 Task: Search one way flight ticket for 1 adult, 5 children, 2 infants in seat and 1 infant on lap in first from Phoenix: Phoenix Sky Harbor International Airport to Riverton: Central Wyoming Regional Airport (was Riverton Regional) on 5-4-2023. Number of bags: 1 checked bag. Price is upto 87000. Outbound departure time preference is 11:15.
Action: Mouse moved to (393, 356)
Screenshot: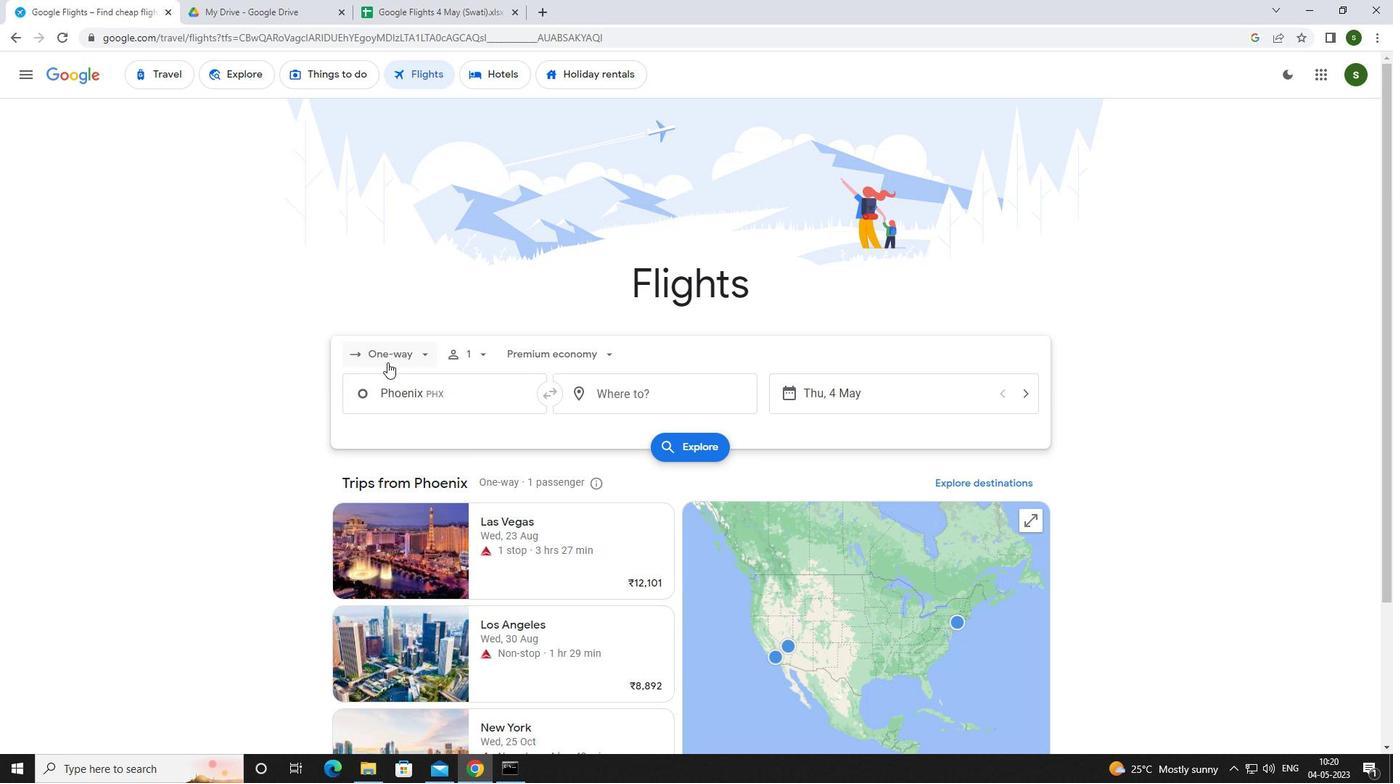 
Action: Mouse pressed left at (393, 356)
Screenshot: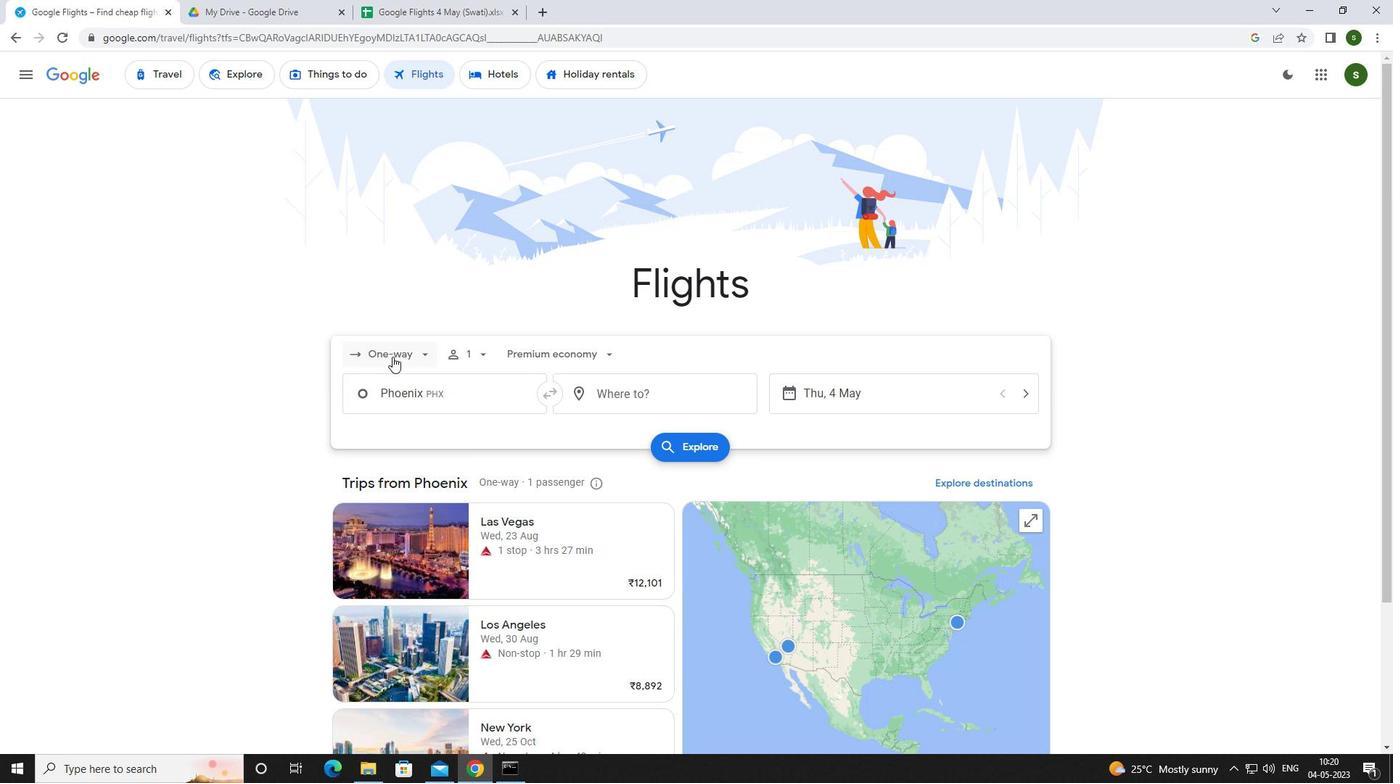 
Action: Mouse moved to (399, 412)
Screenshot: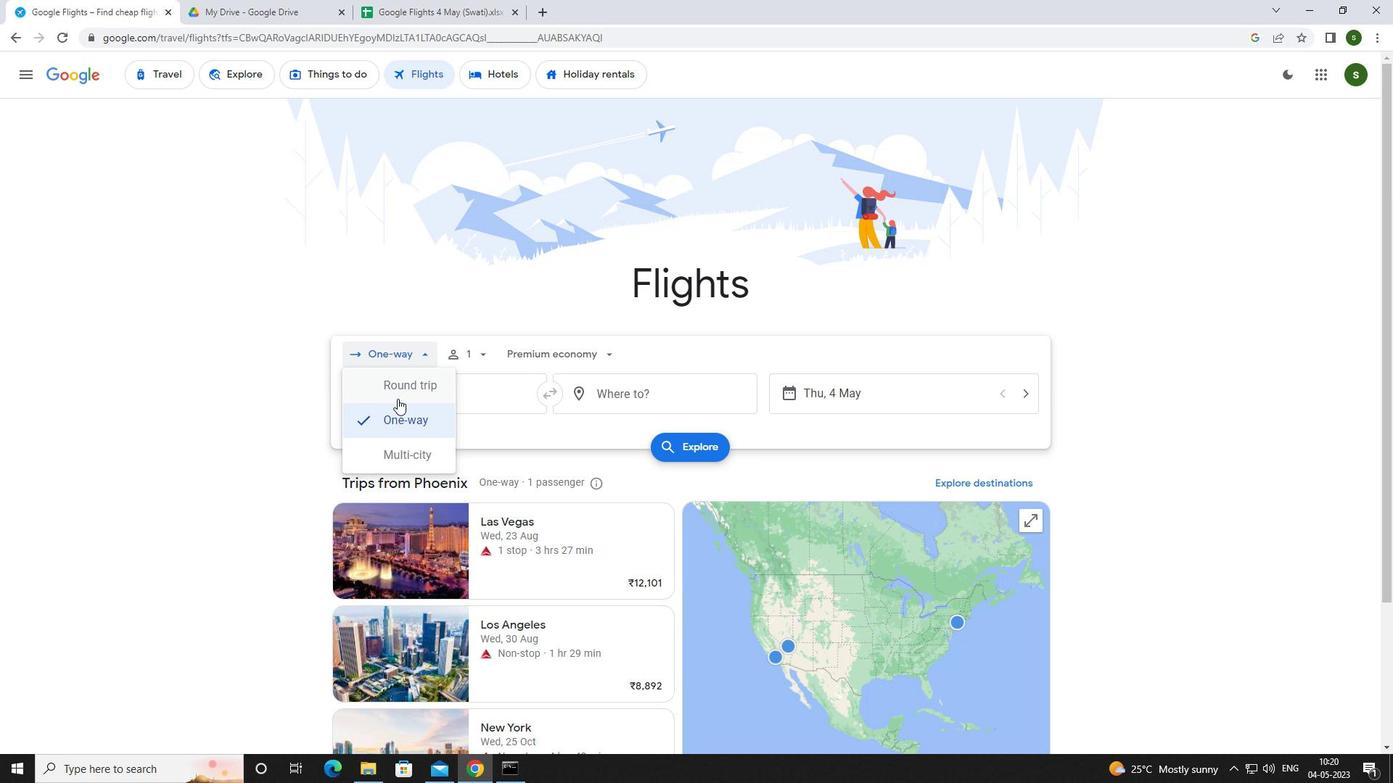
Action: Mouse pressed left at (399, 412)
Screenshot: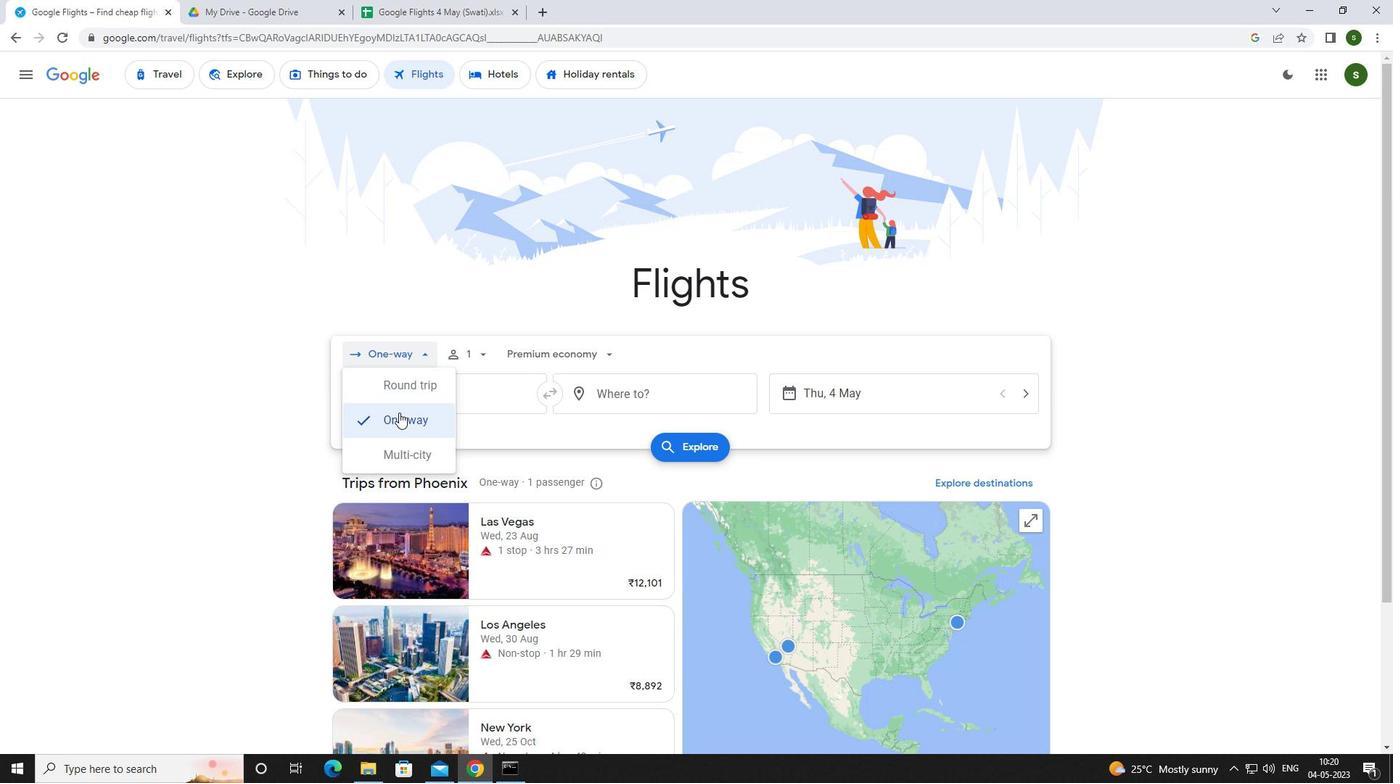 
Action: Mouse moved to (478, 359)
Screenshot: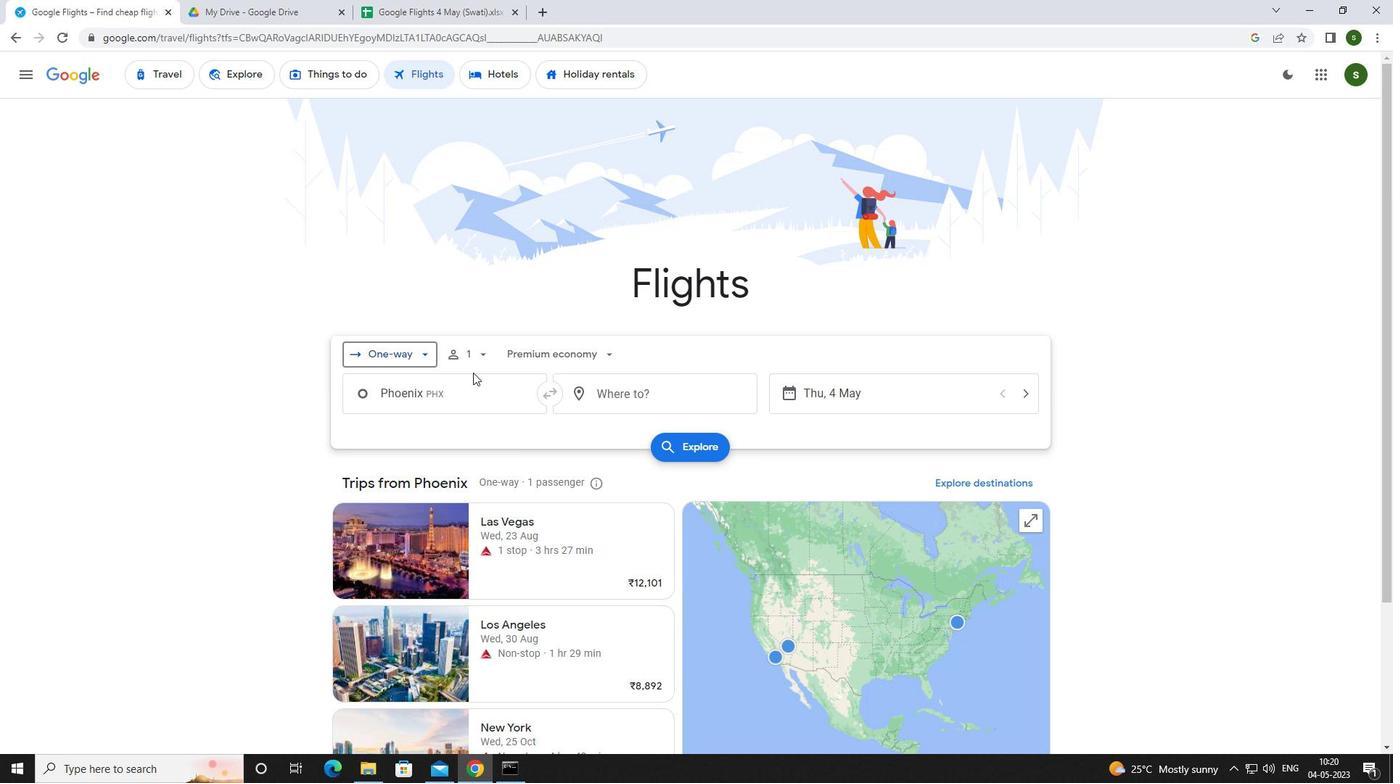 
Action: Mouse pressed left at (478, 359)
Screenshot: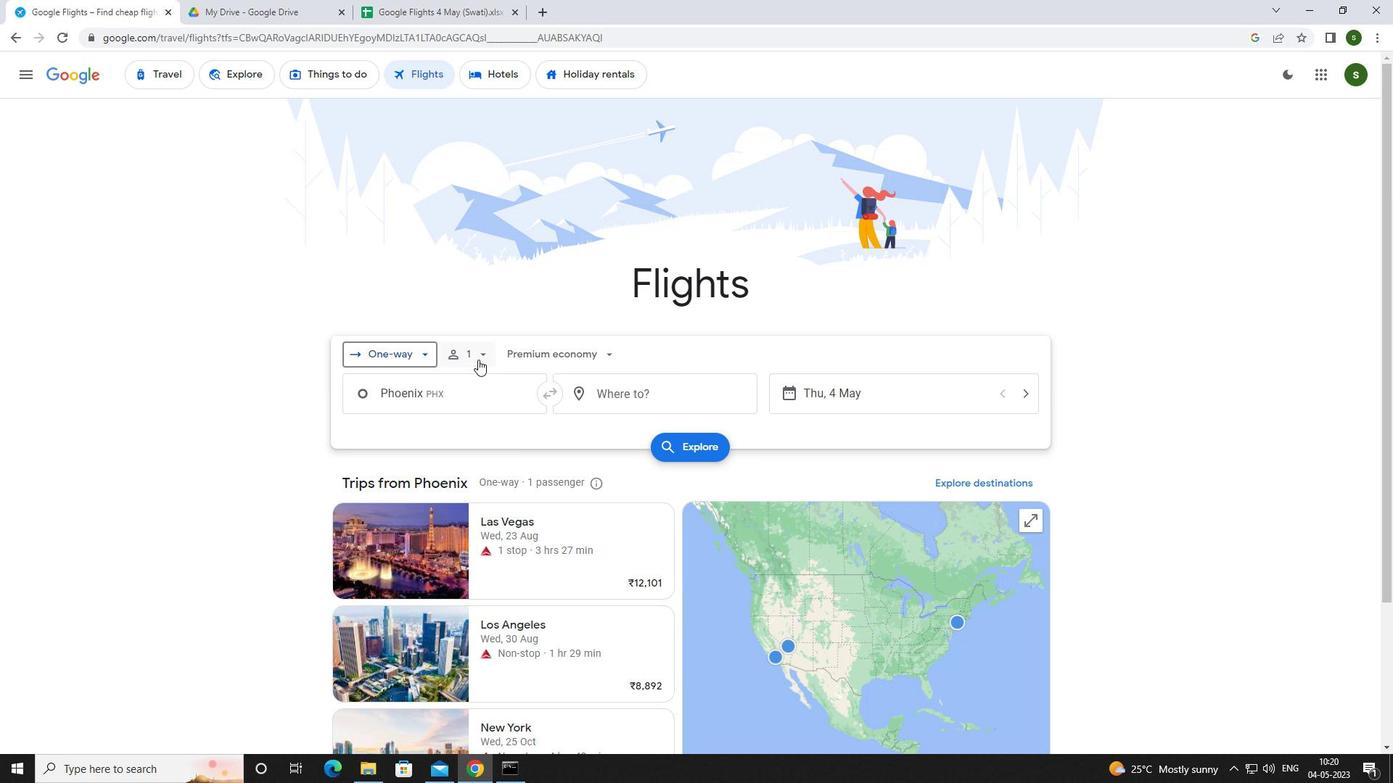 
Action: Mouse moved to (600, 427)
Screenshot: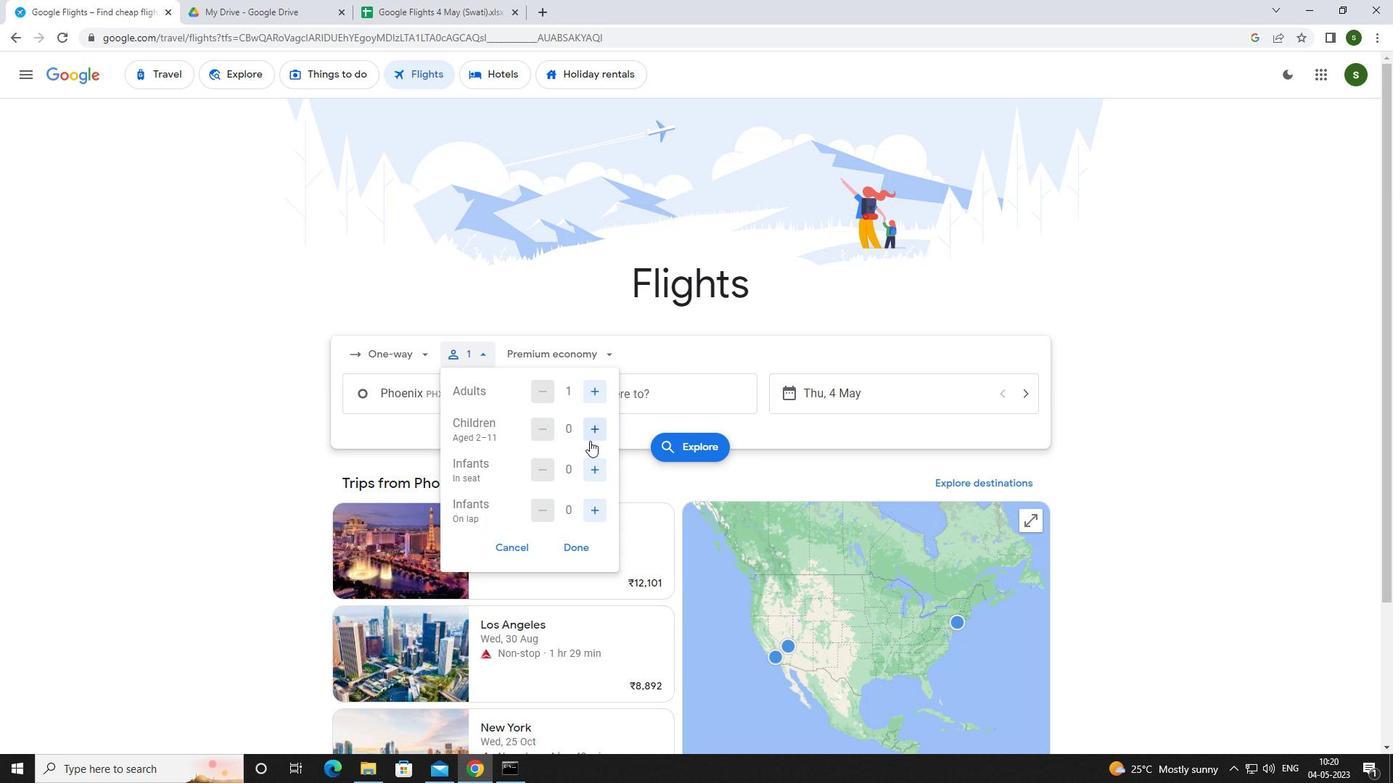
Action: Mouse pressed left at (600, 427)
Screenshot: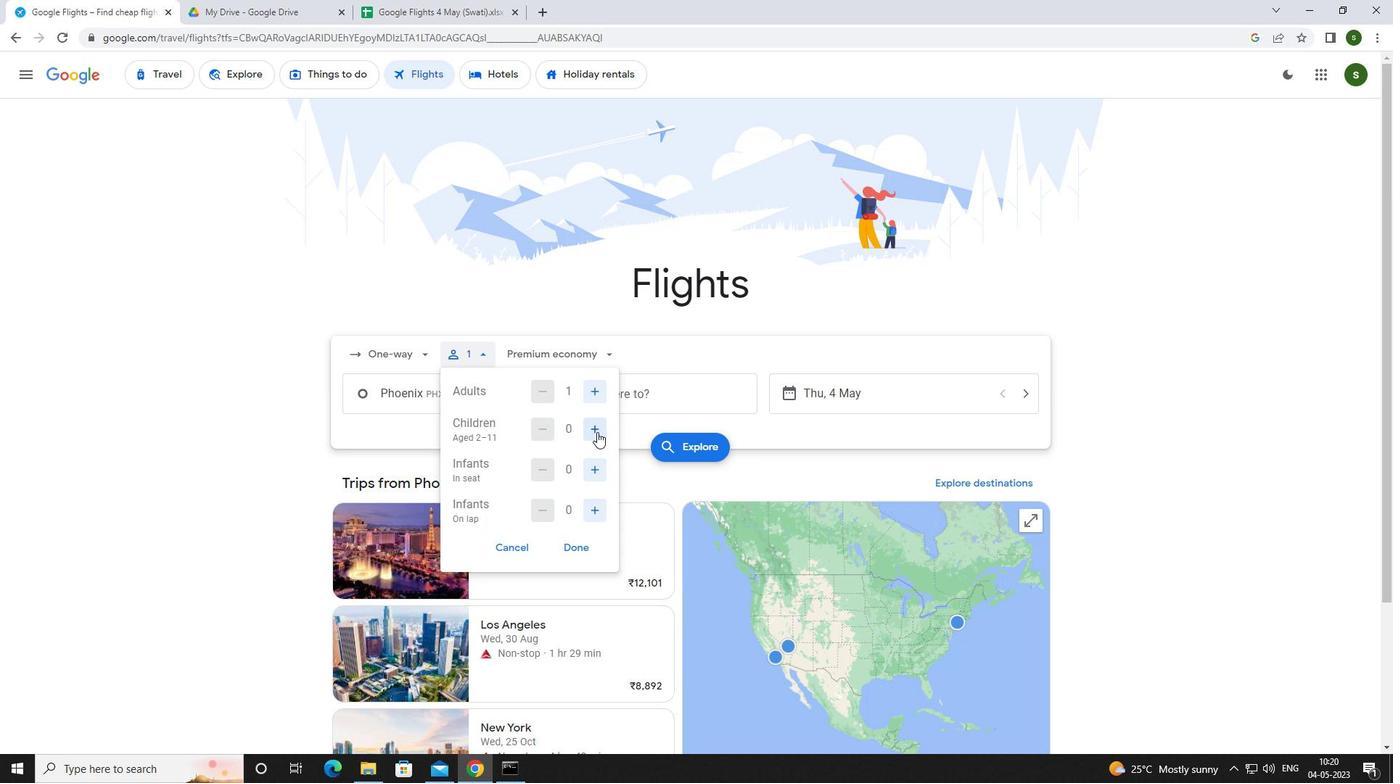 
Action: Mouse pressed left at (600, 427)
Screenshot: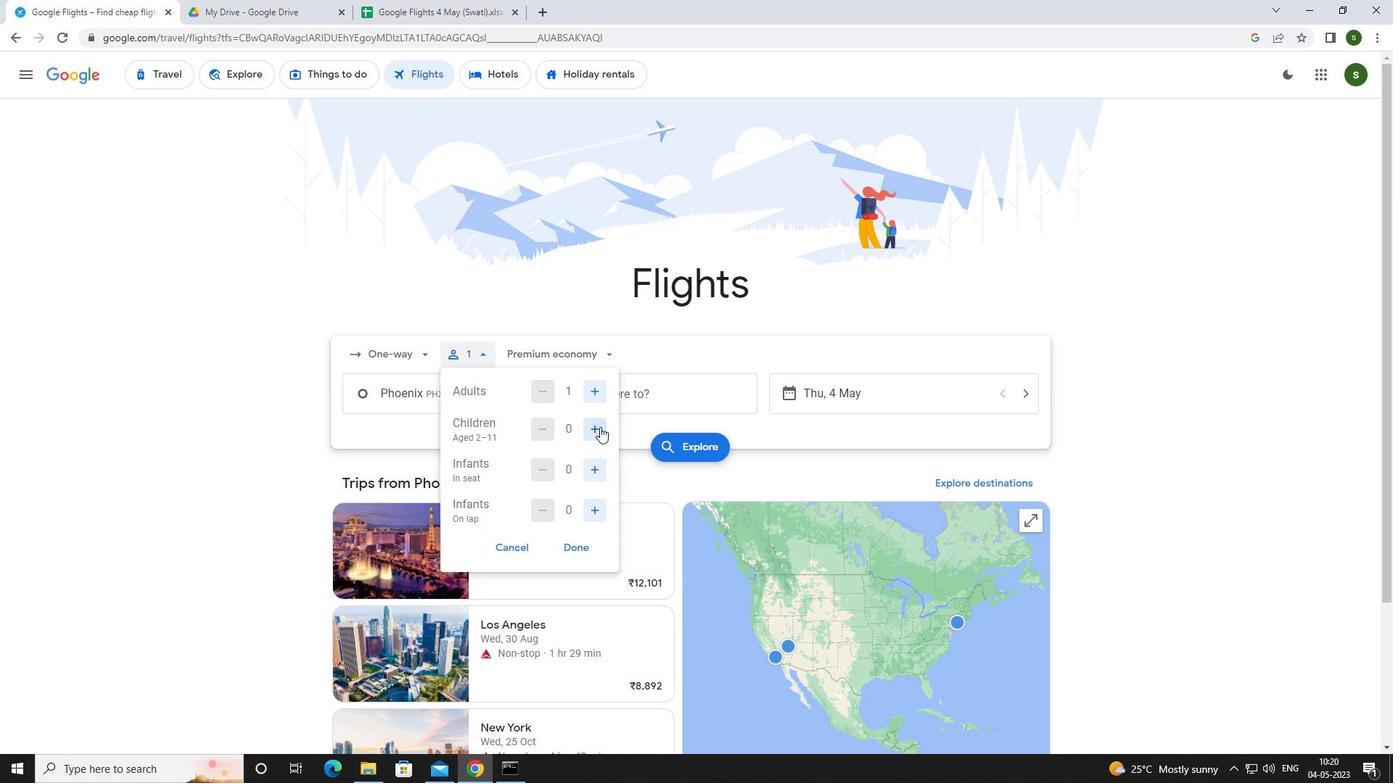 
Action: Mouse pressed left at (600, 427)
Screenshot: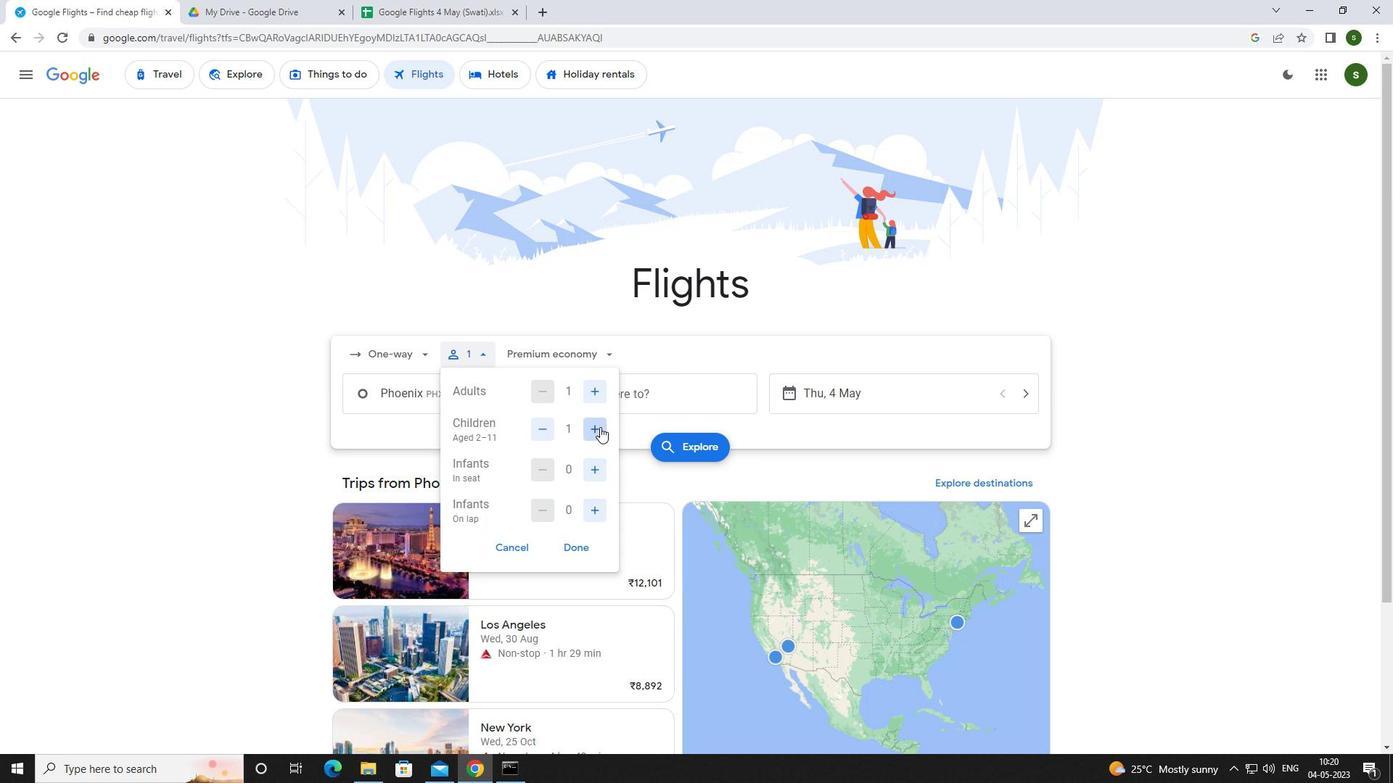 
Action: Mouse pressed left at (600, 427)
Screenshot: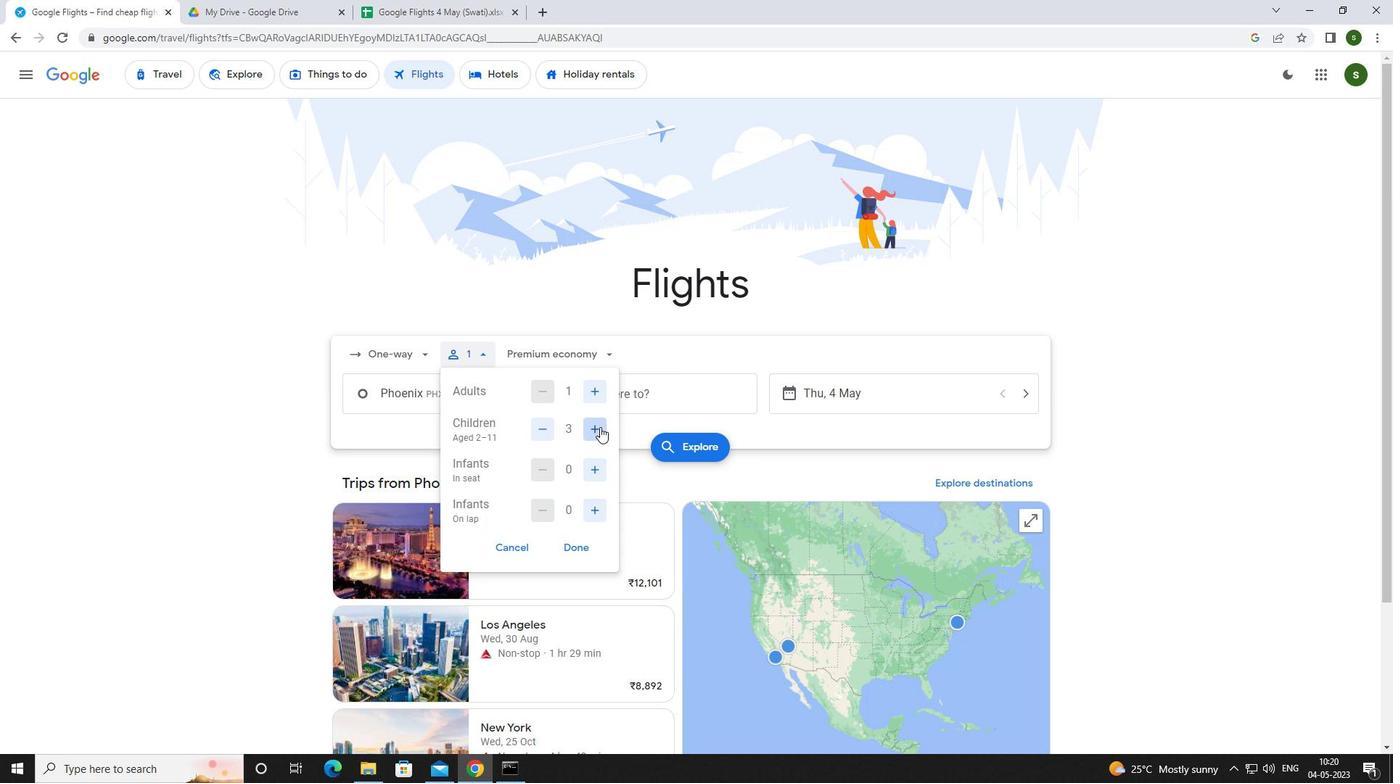 
Action: Mouse pressed left at (600, 427)
Screenshot: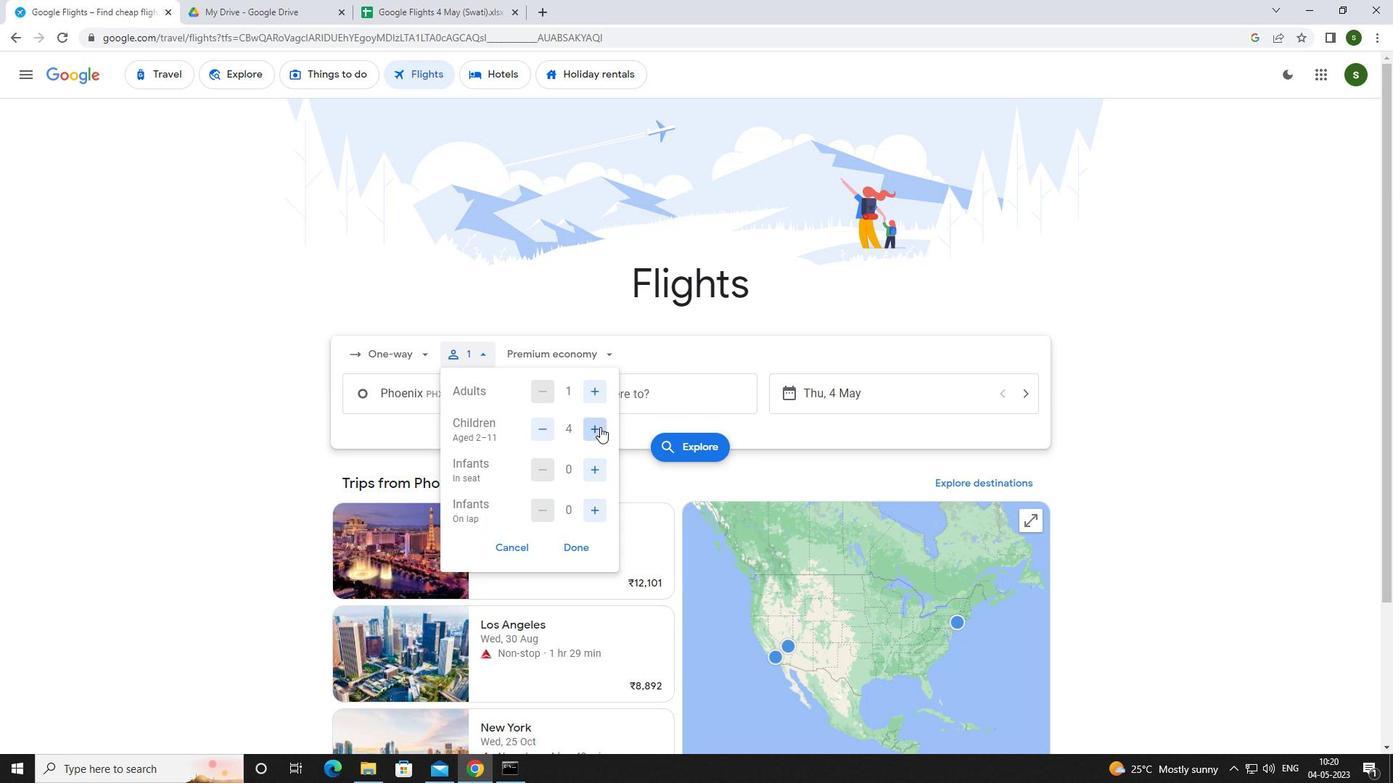 
Action: Mouse moved to (600, 471)
Screenshot: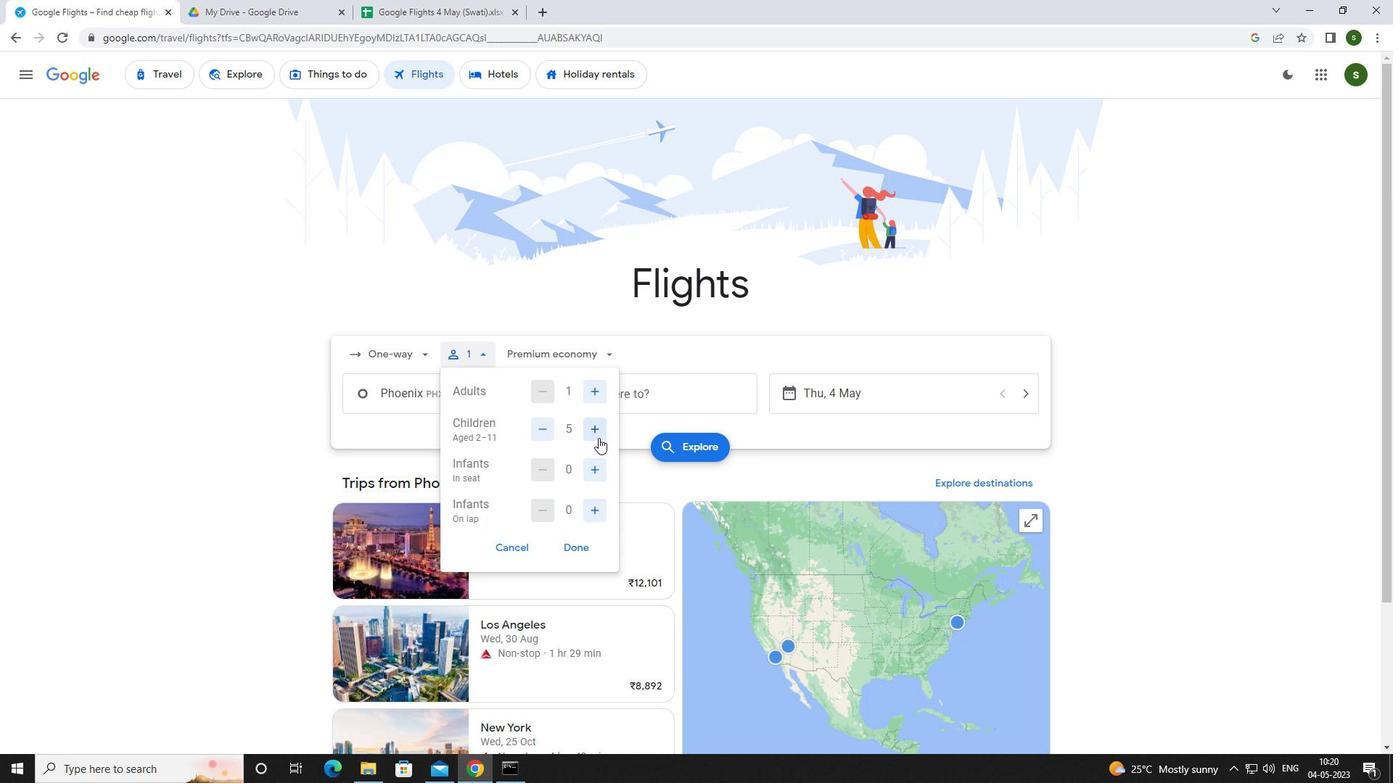 
Action: Mouse pressed left at (600, 471)
Screenshot: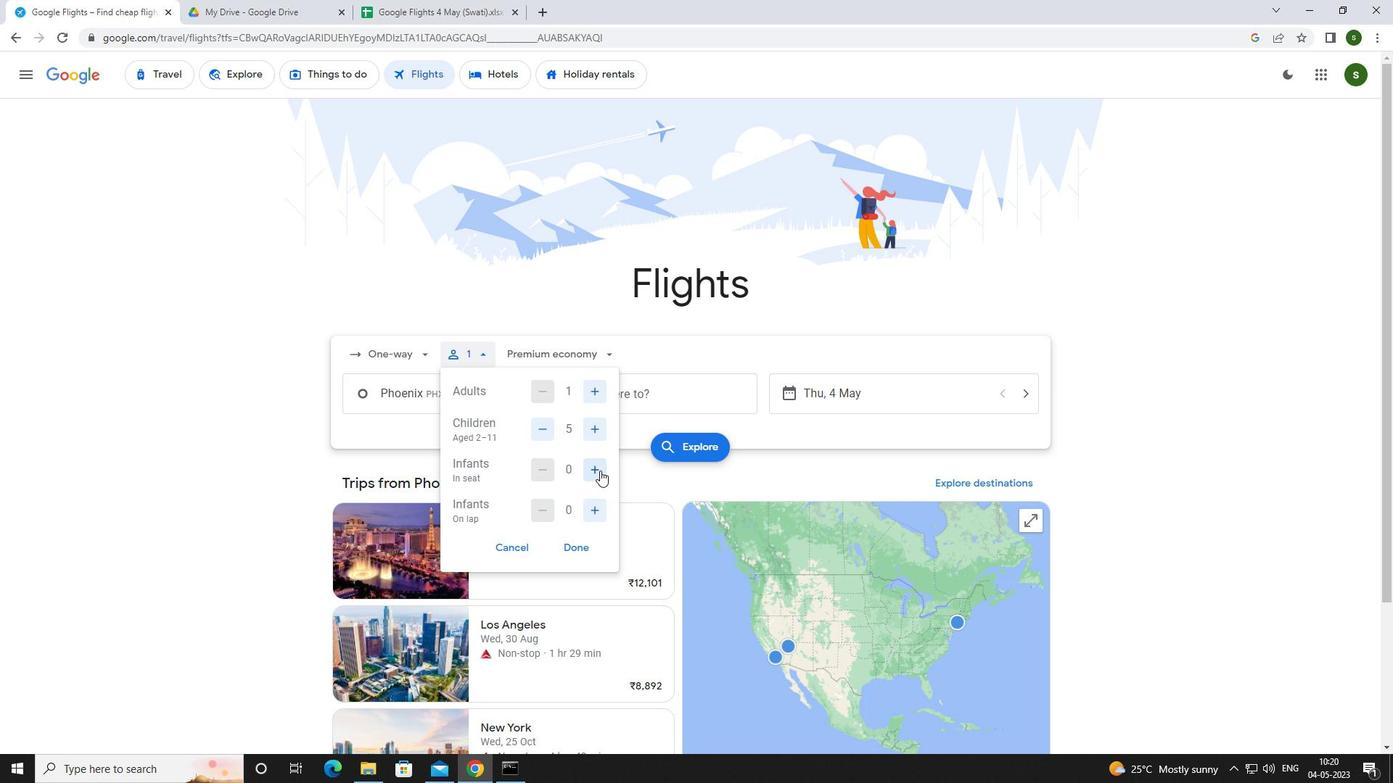 
Action: Mouse moved to (596, 506)
Screenshot: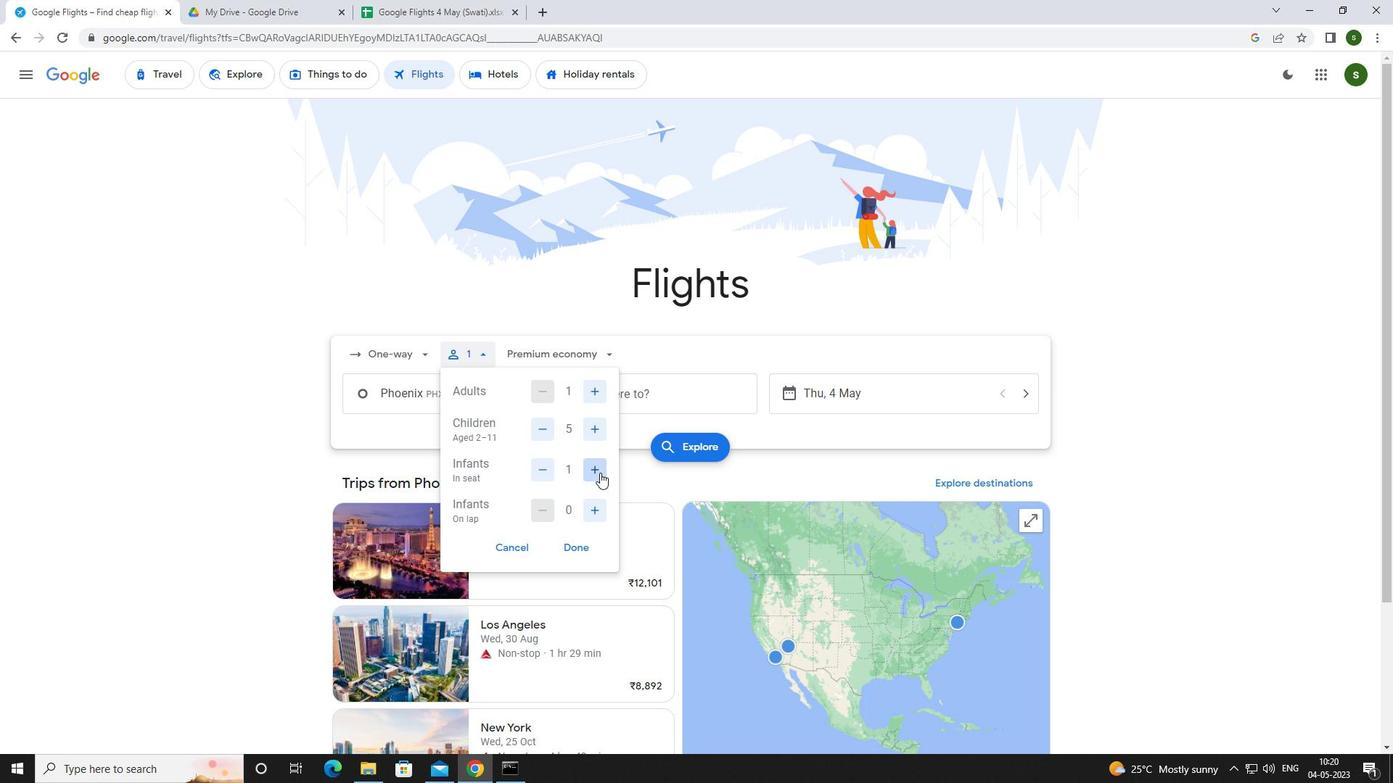 
Action: Mouse pressed left at (596, 506)
Screenshot: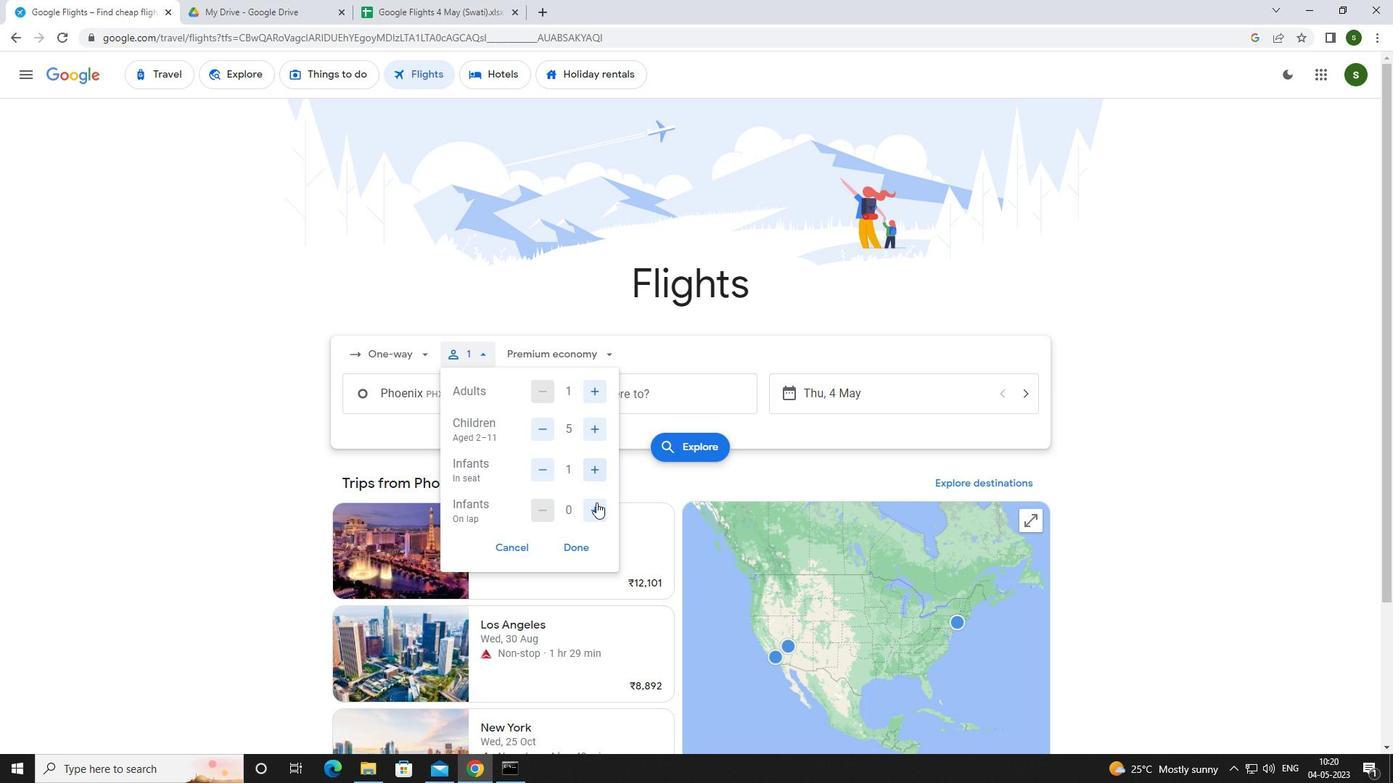 
Action: Mouse moved to (590, 357)
Screenshot: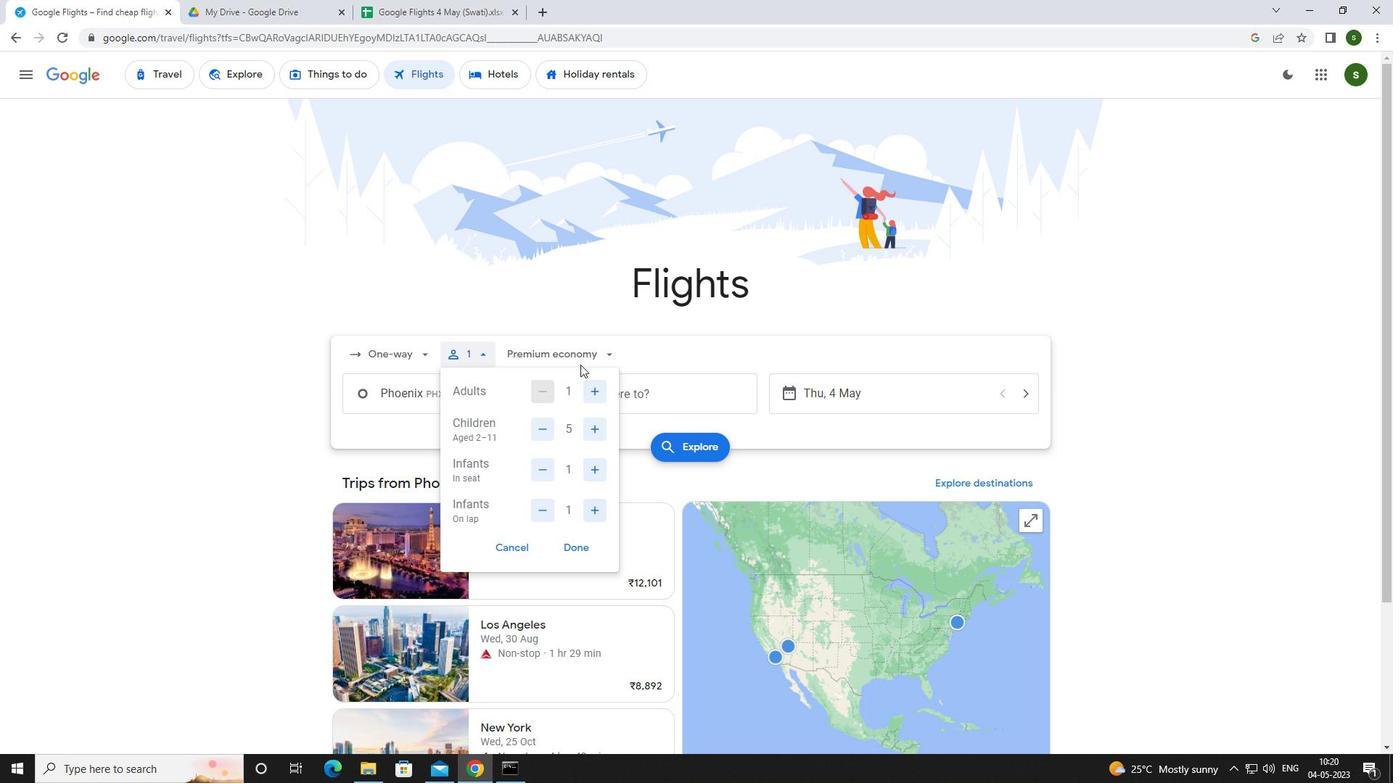
Action: Mouse pressed left at (590, 357)
Screenshot: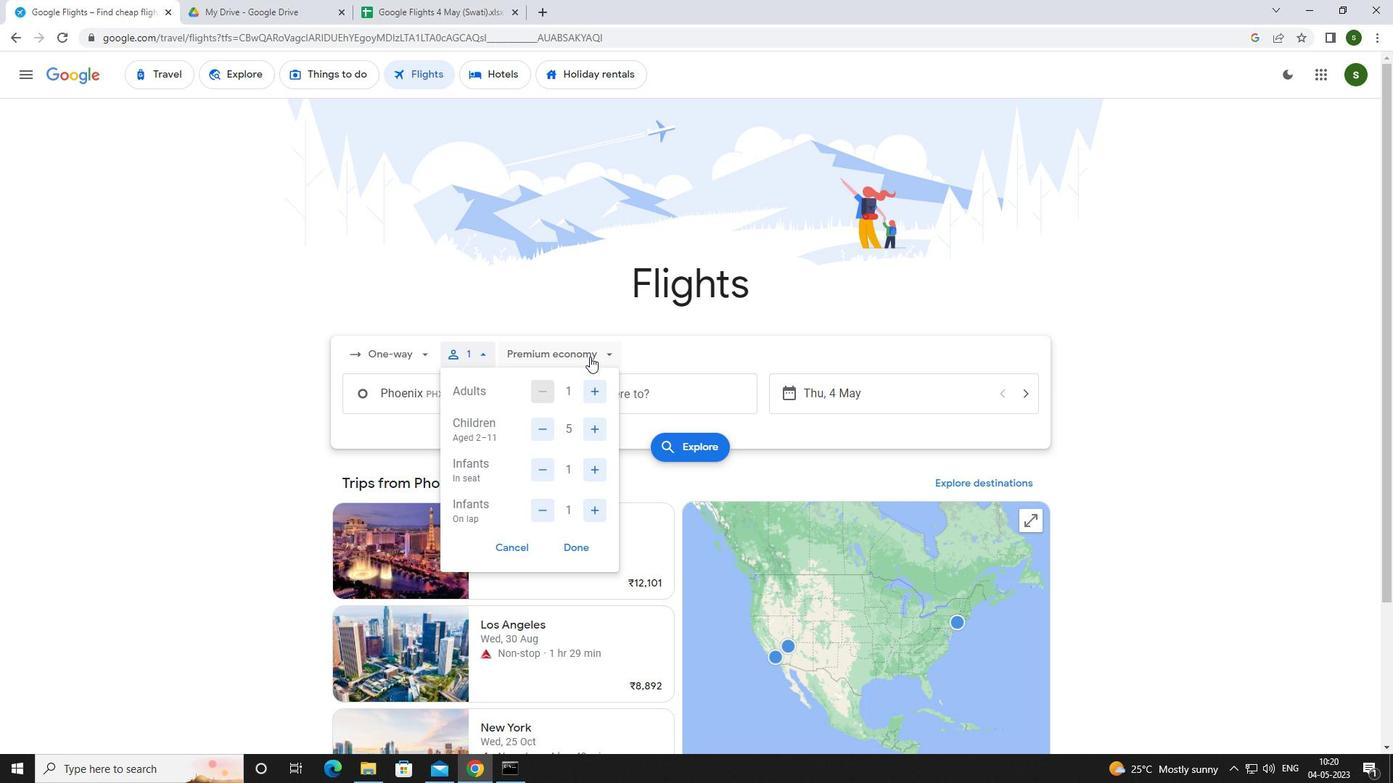 
Action: Mouse moved to (573, 491)
Screenshot: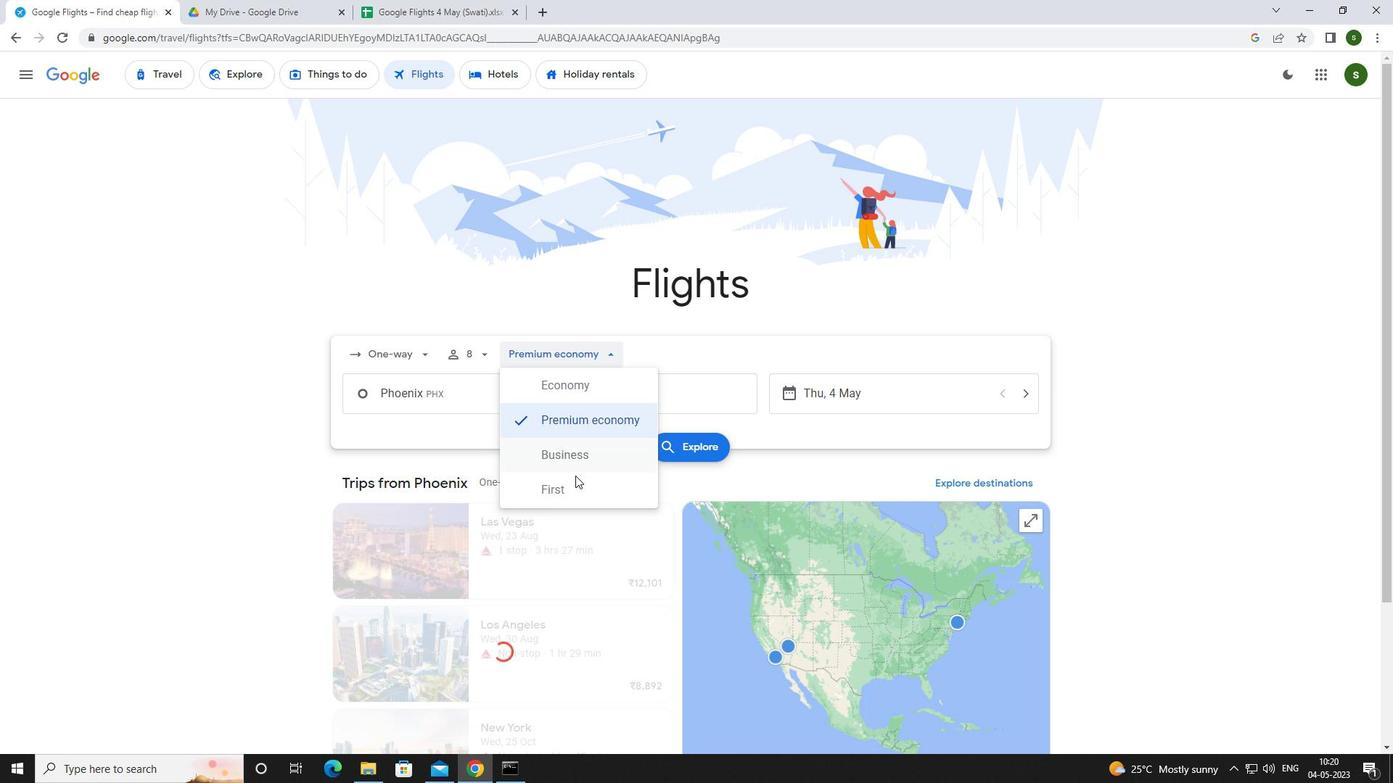 
Action: Mouse pressed left at (573, 491)
Screenshot: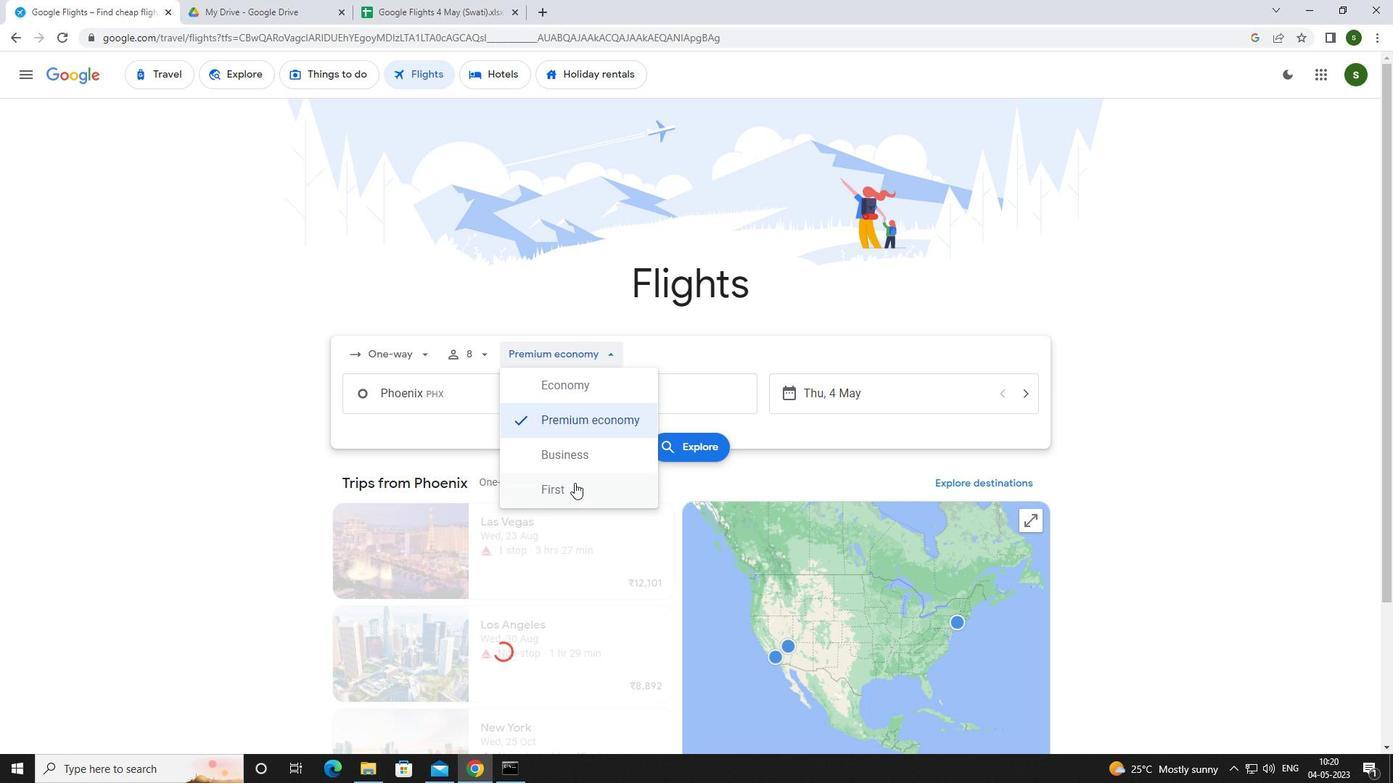 
Action: Mouse moved to (504, 391)
Screenshot: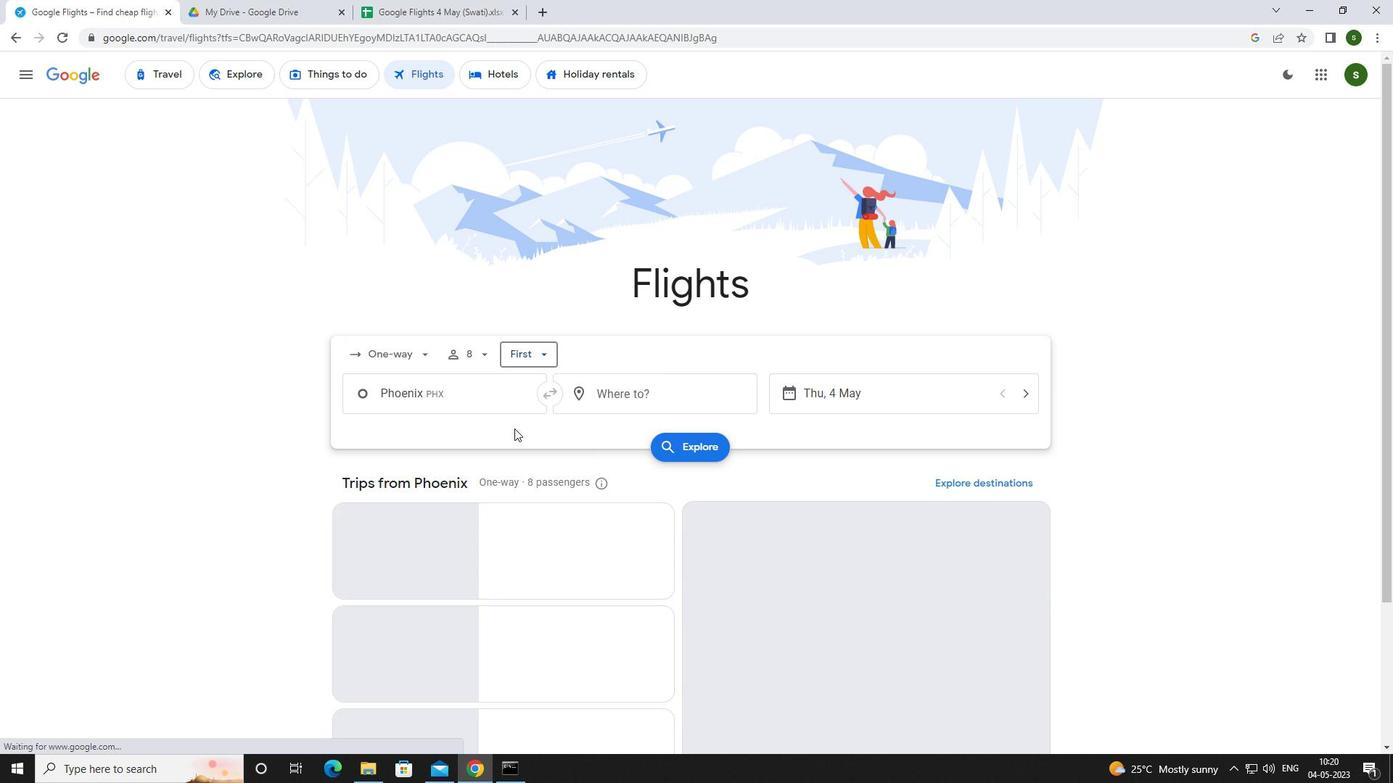 
Action: Mouse pressed left at (504, 391)
Screenshot: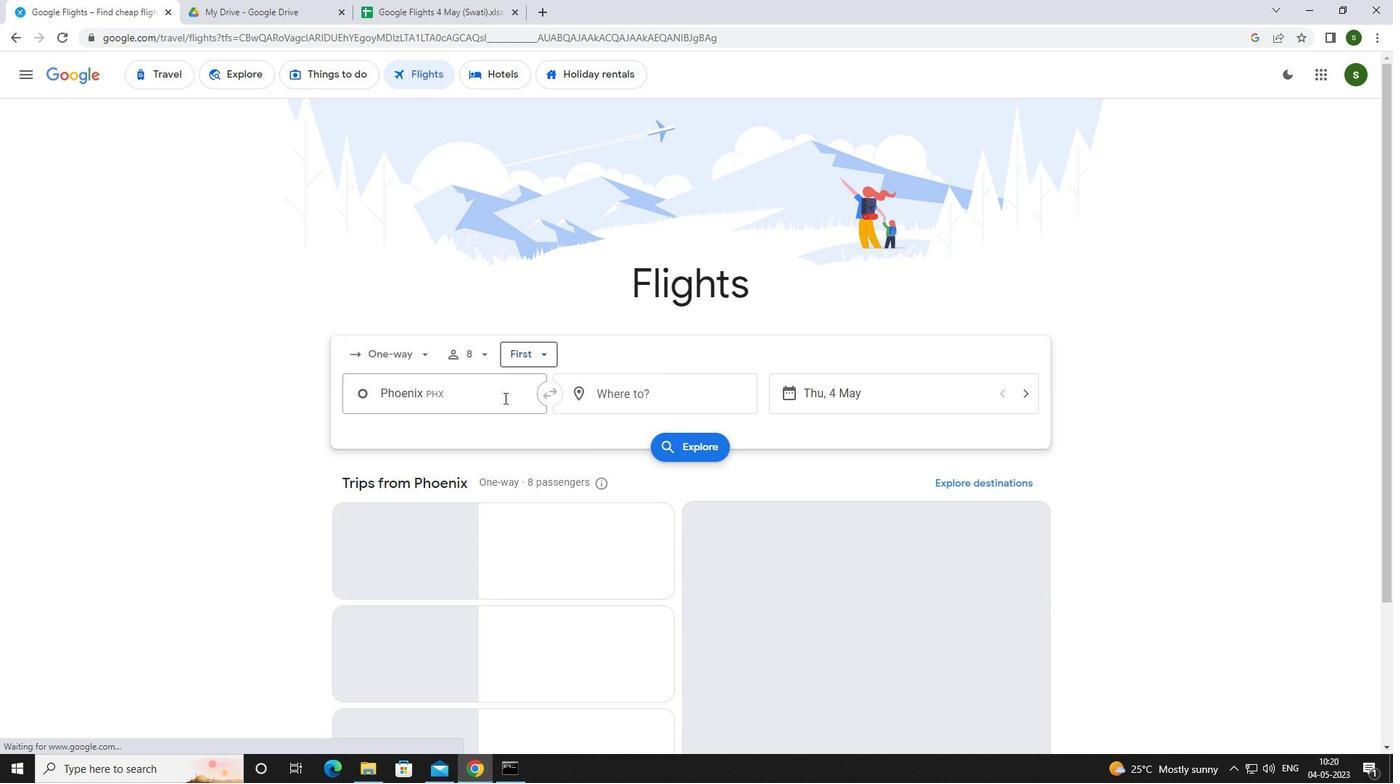 
Action: Key pressed <Key.caps_lock>p<Key.caps_lock>hoen
Screenshot: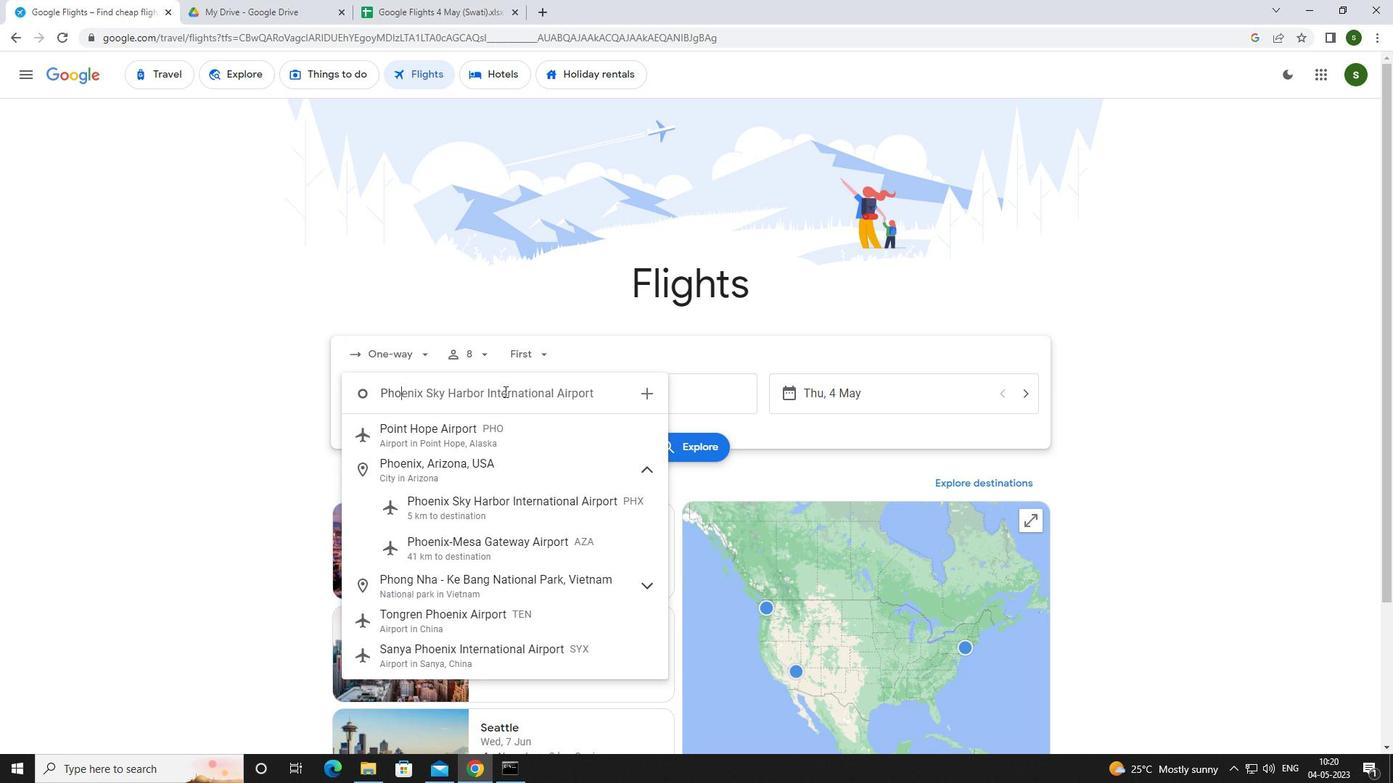 
Action: Mouse moved to (512, 473)
Screenshot: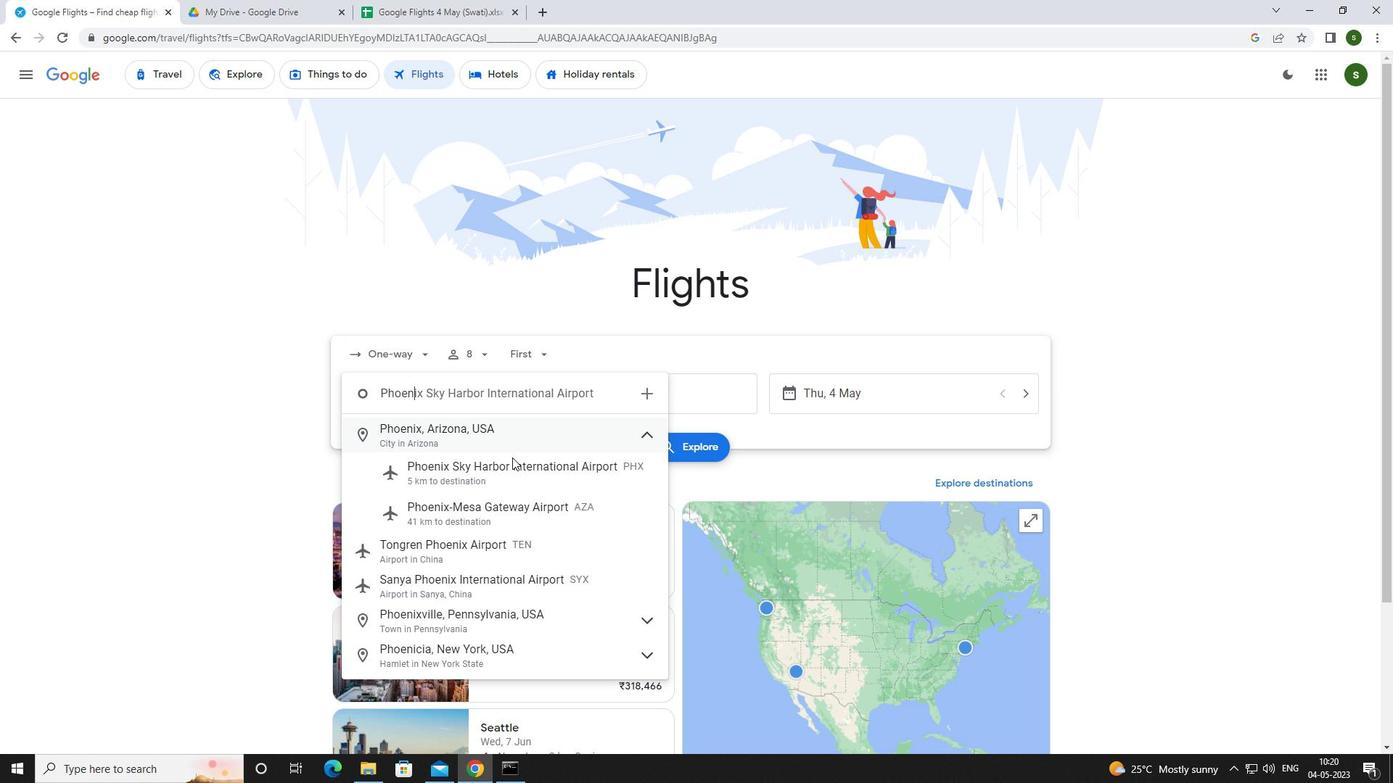 
Action: Mouse pressed left at (512, 473)
Screenshot: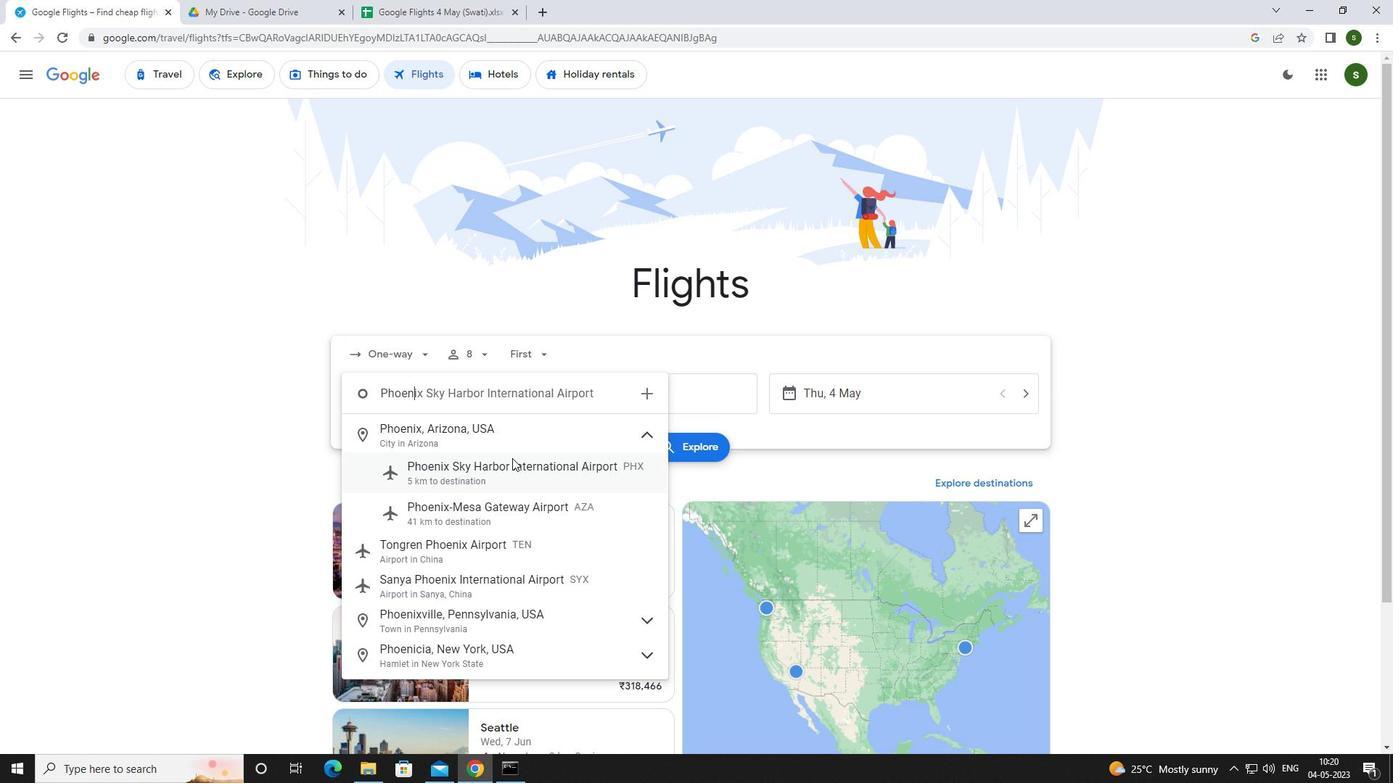 
Action: Mouse moved to (645, 386)
Screenshot: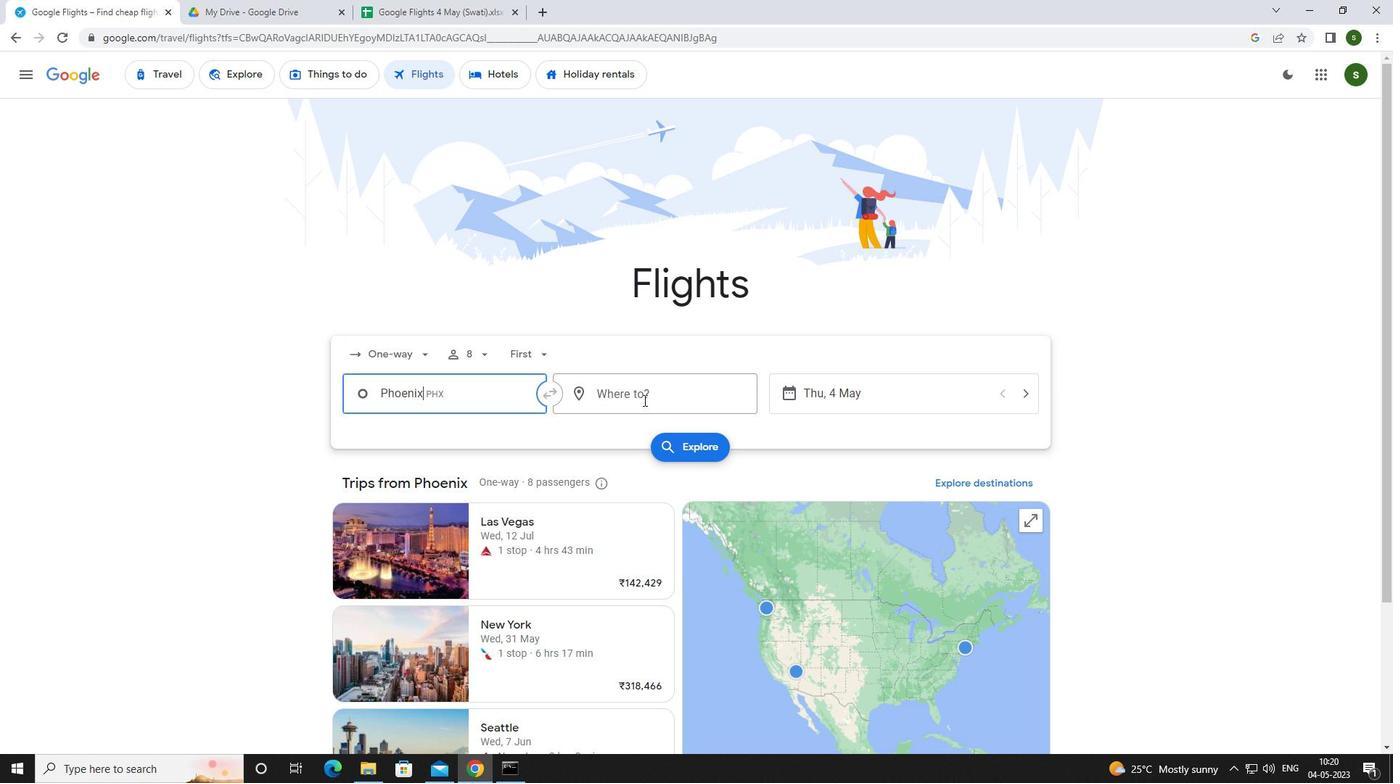 
Action: Mouse pressed left at (645, 386)
Screenshot: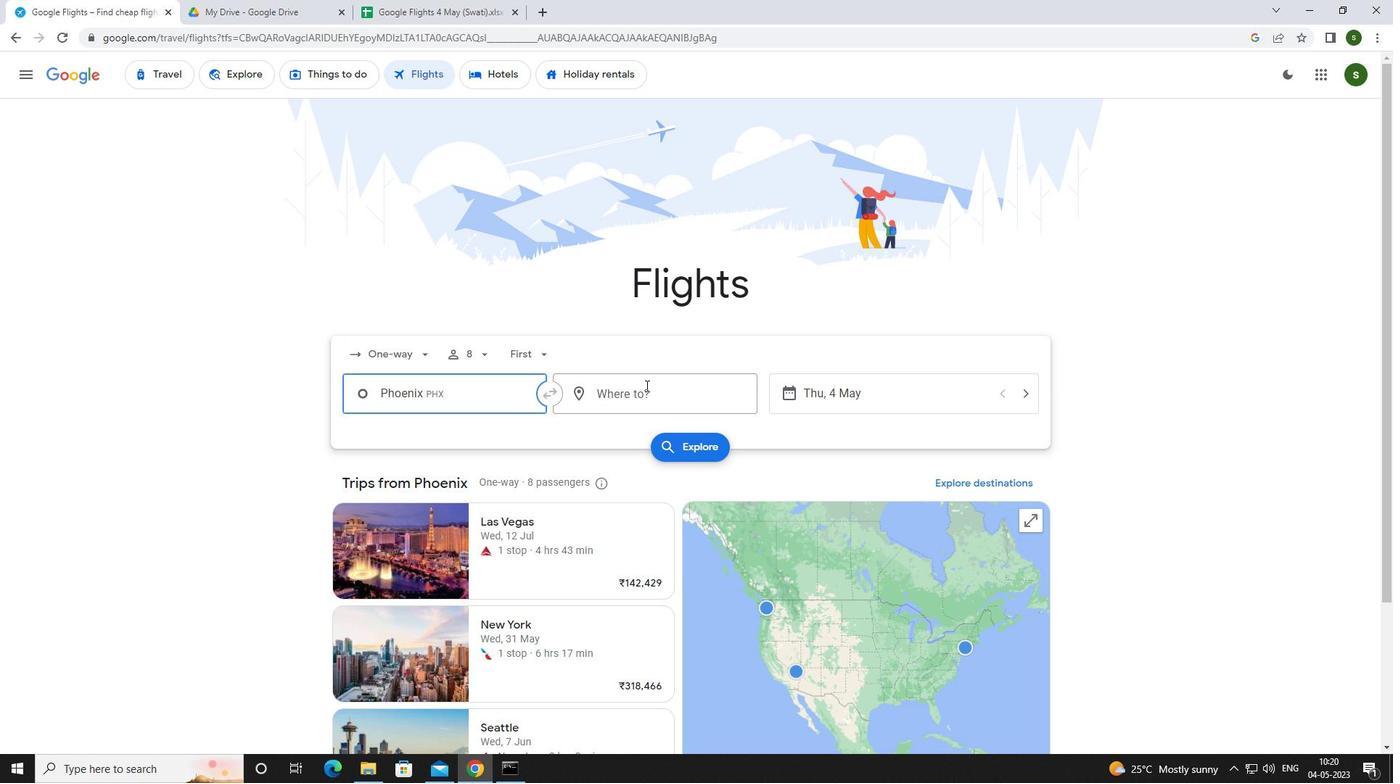 
Action: Mouse moved to (630, 391)
Screenshot: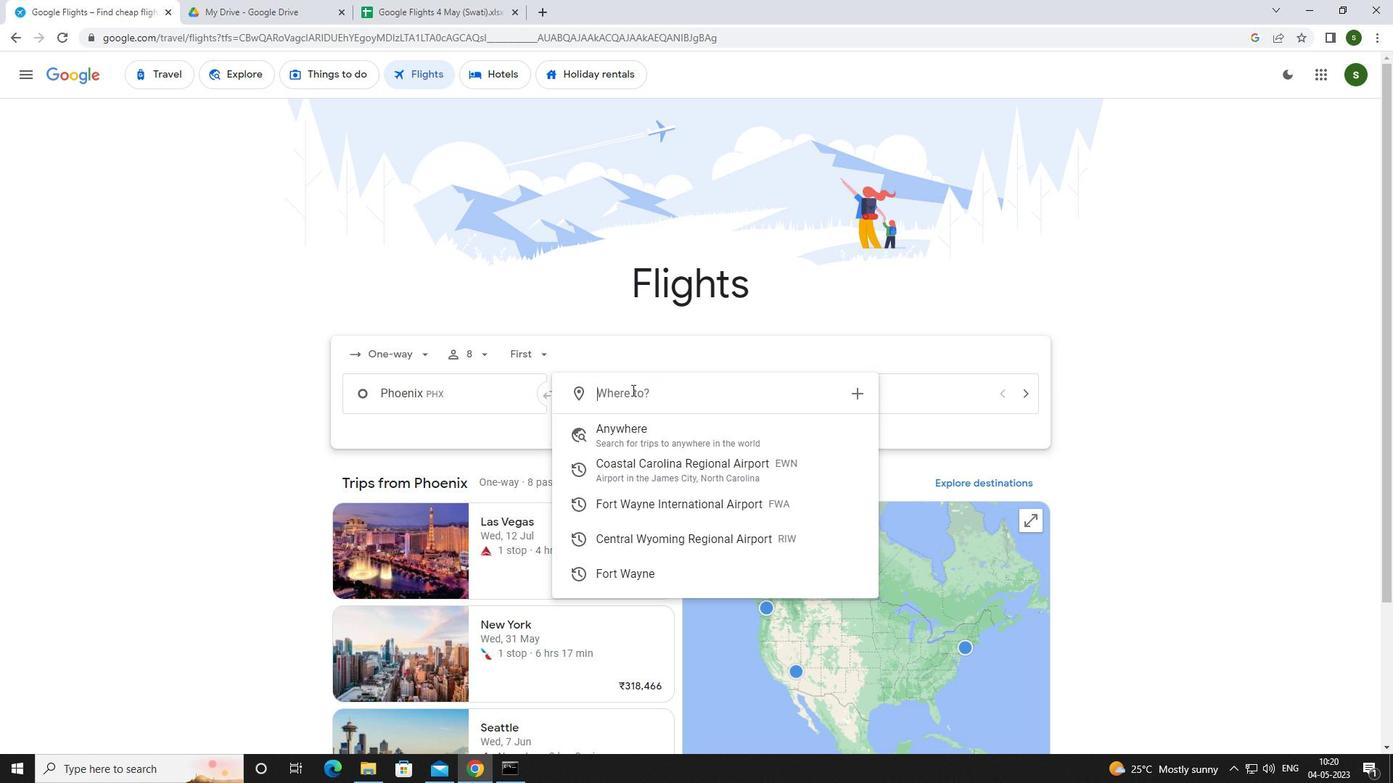 
Action: Key pressed <Key.caps_lock>r<Key.caps_lock>iverto
Screenshot: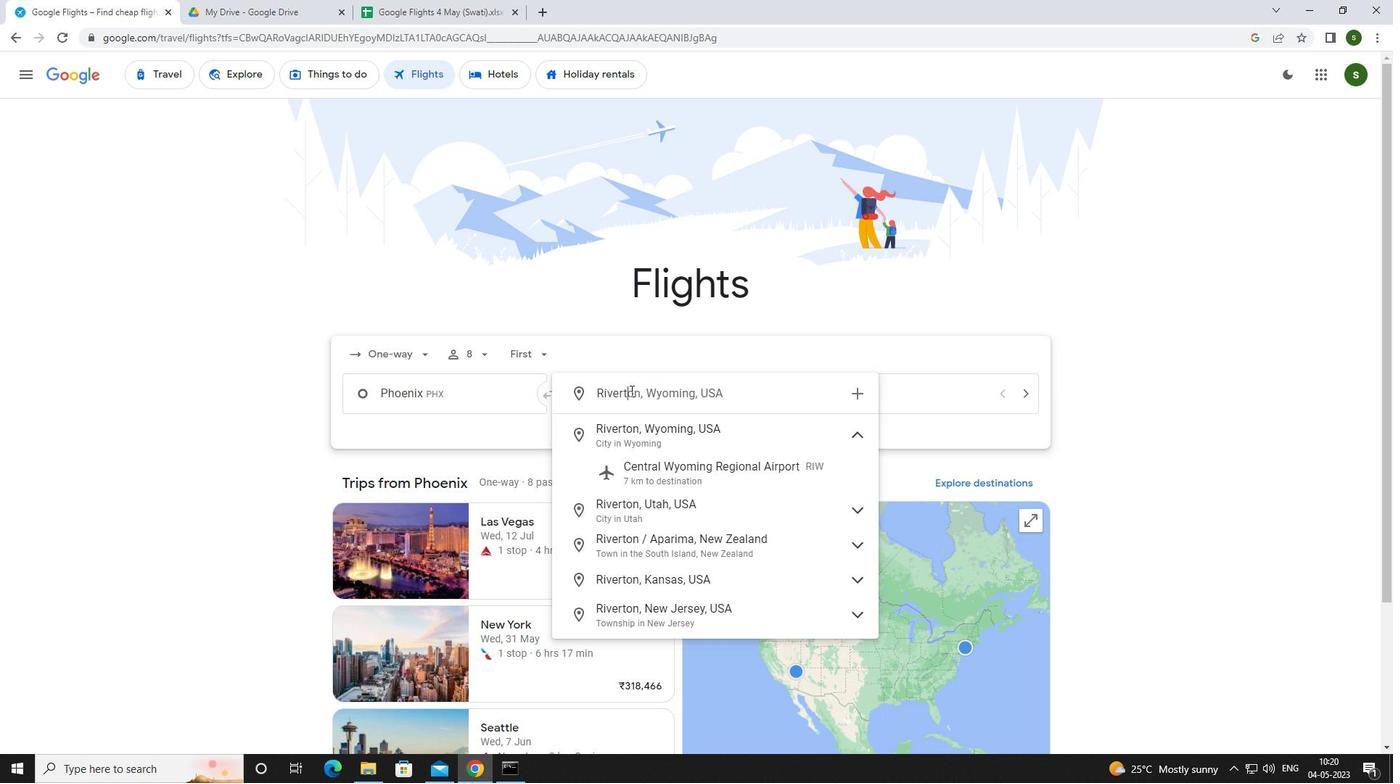 
Action: Mouse moved to (673, 471)
Screenshot: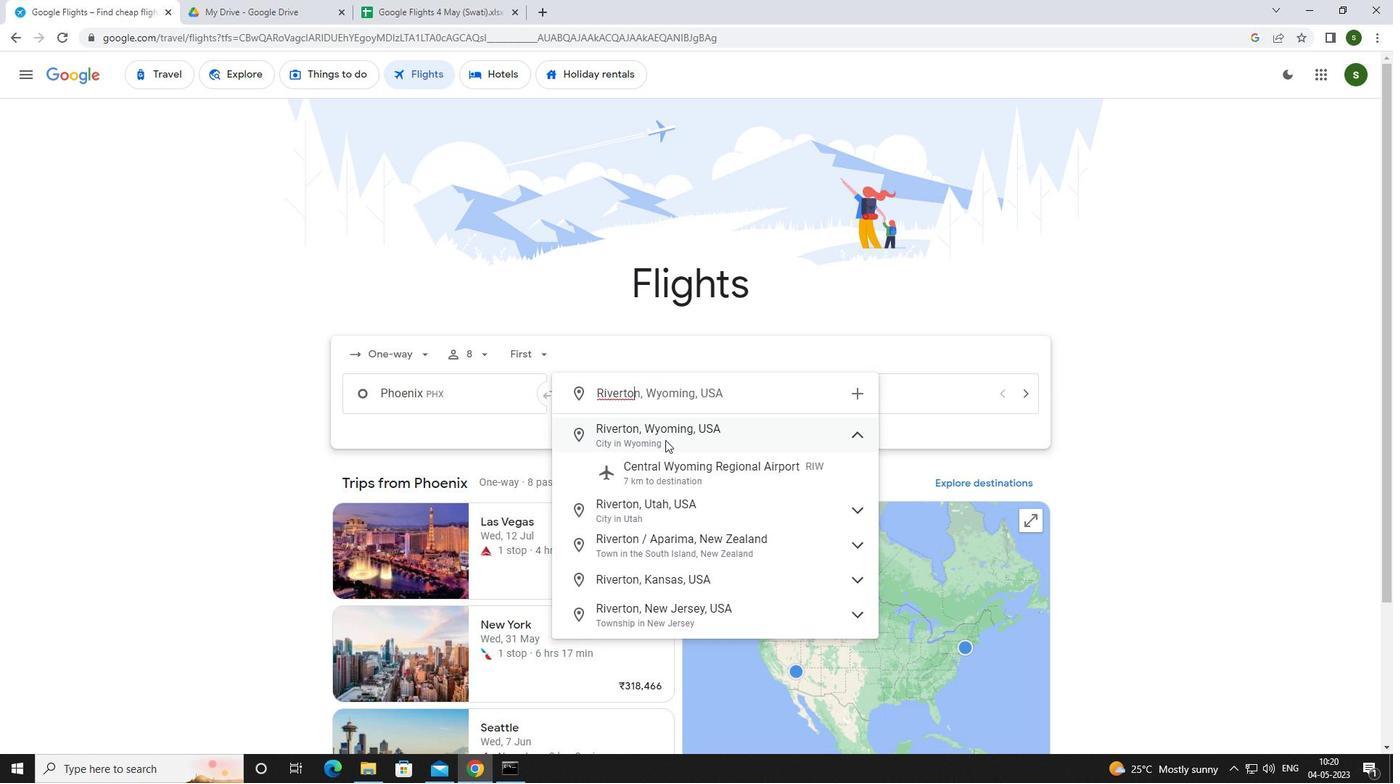
Action: Mouse pressed left at (673, 471)
Screenshot: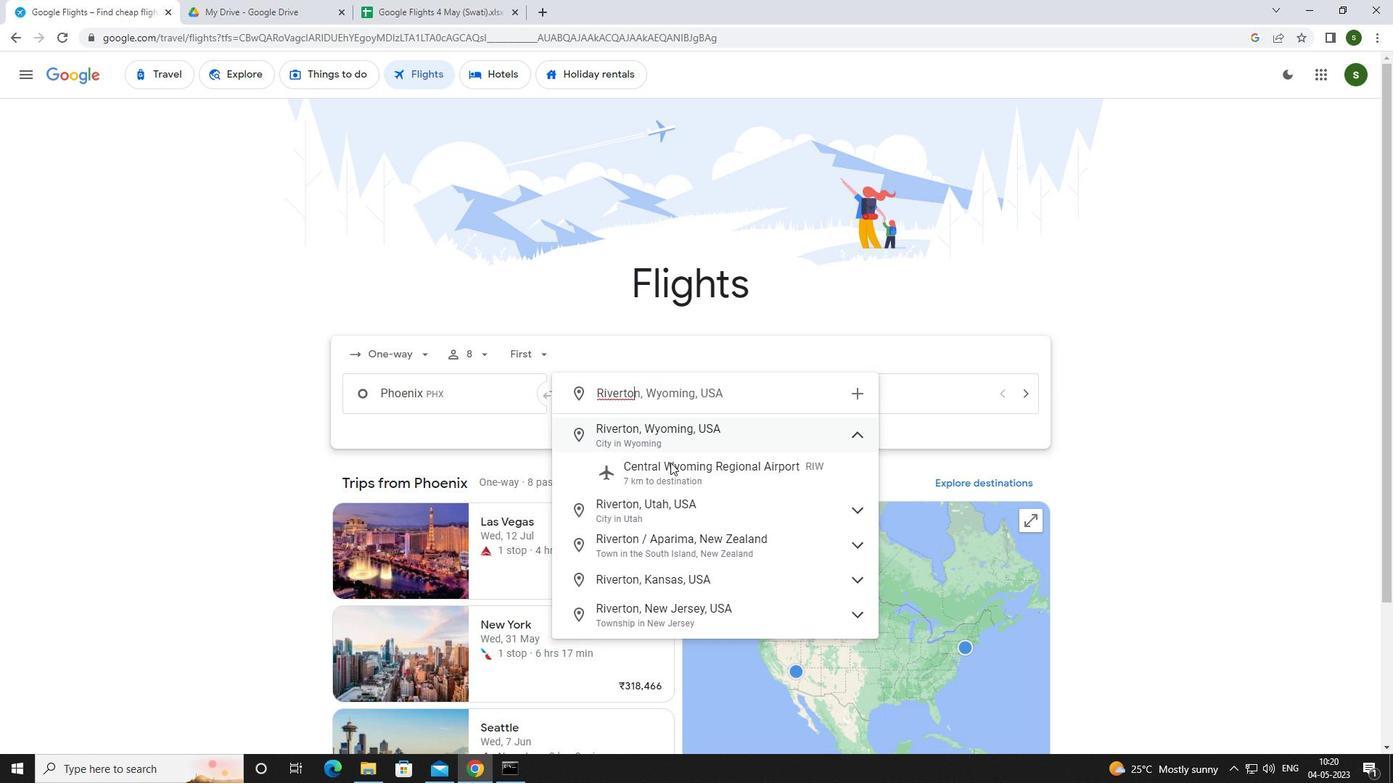 
Action: Mouse moved to (876, 385)
Screenshot: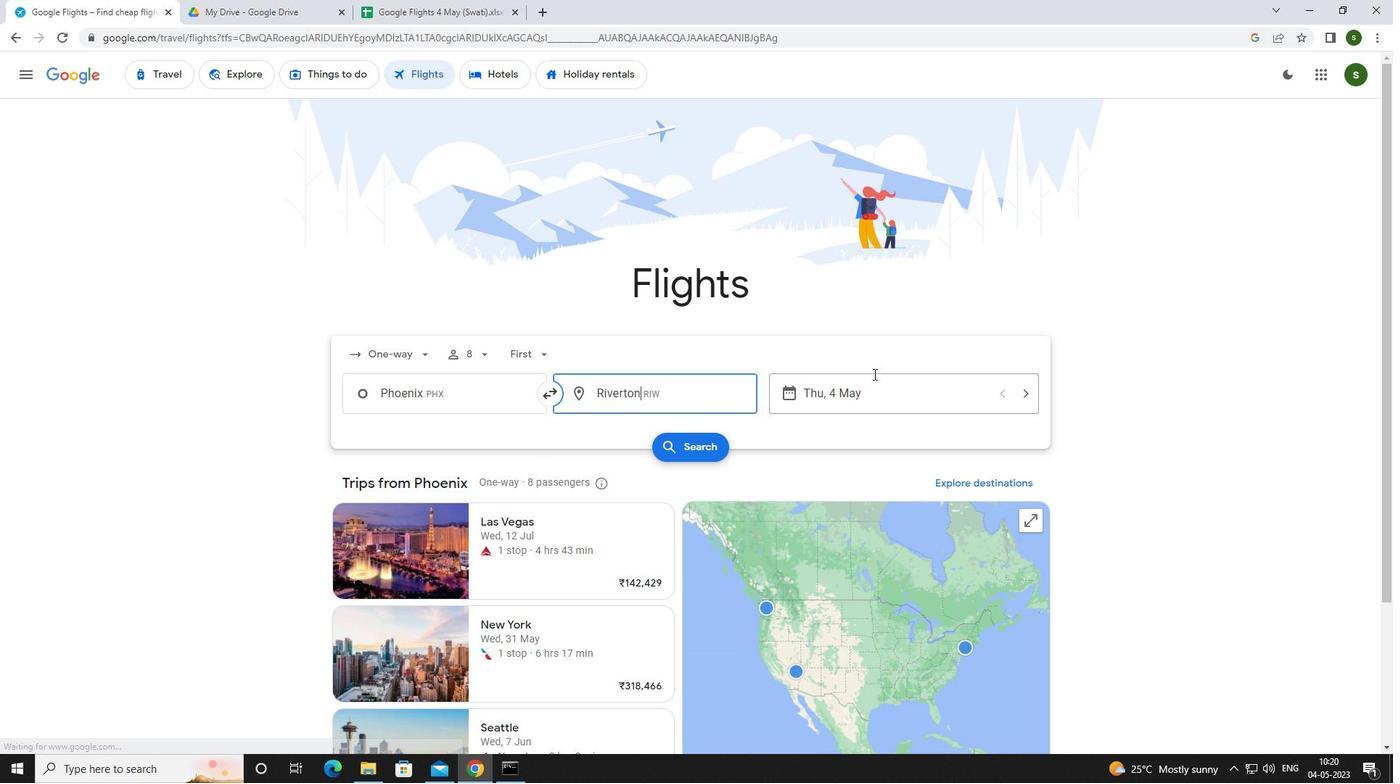 
Action: Mouse pressed left at (876, 385)
Screenshot: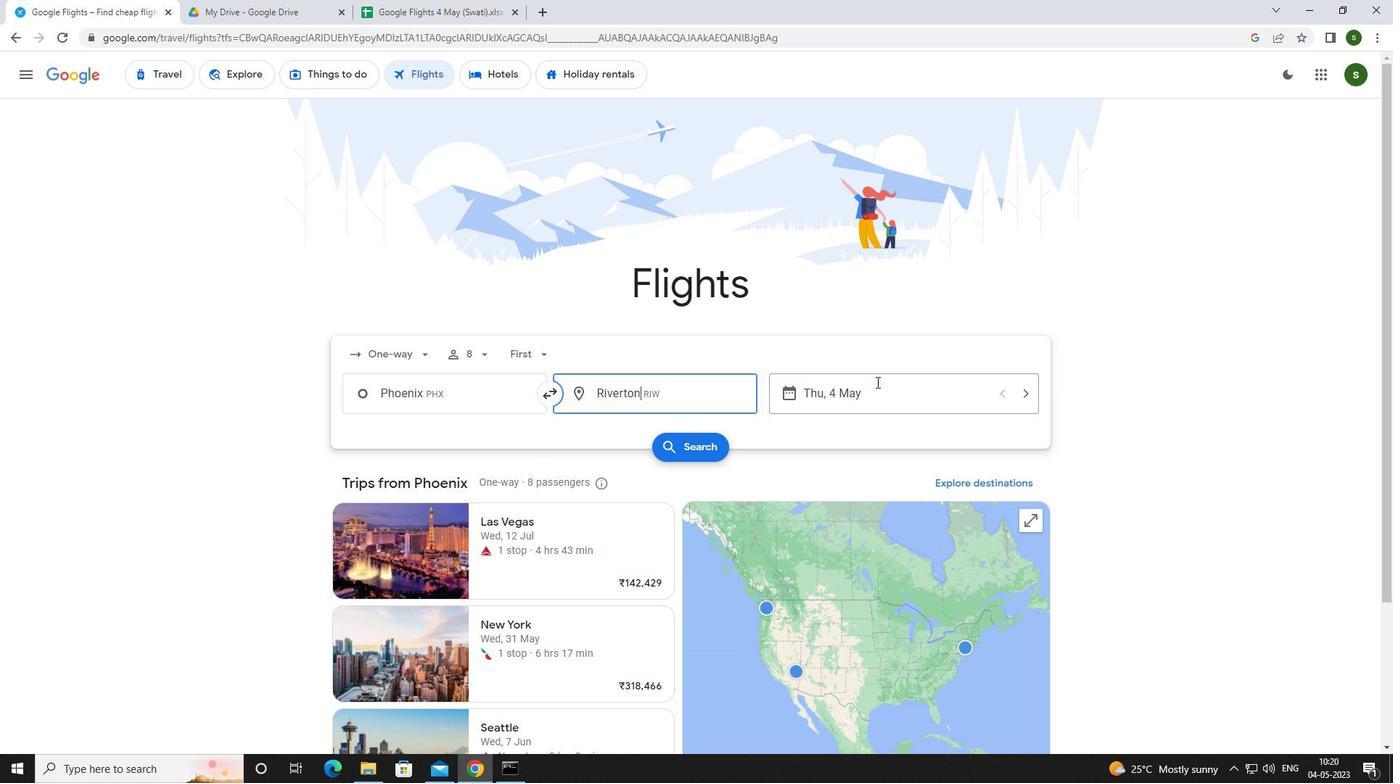 
Action: Mouse moved to (661, 486)
Screenshot: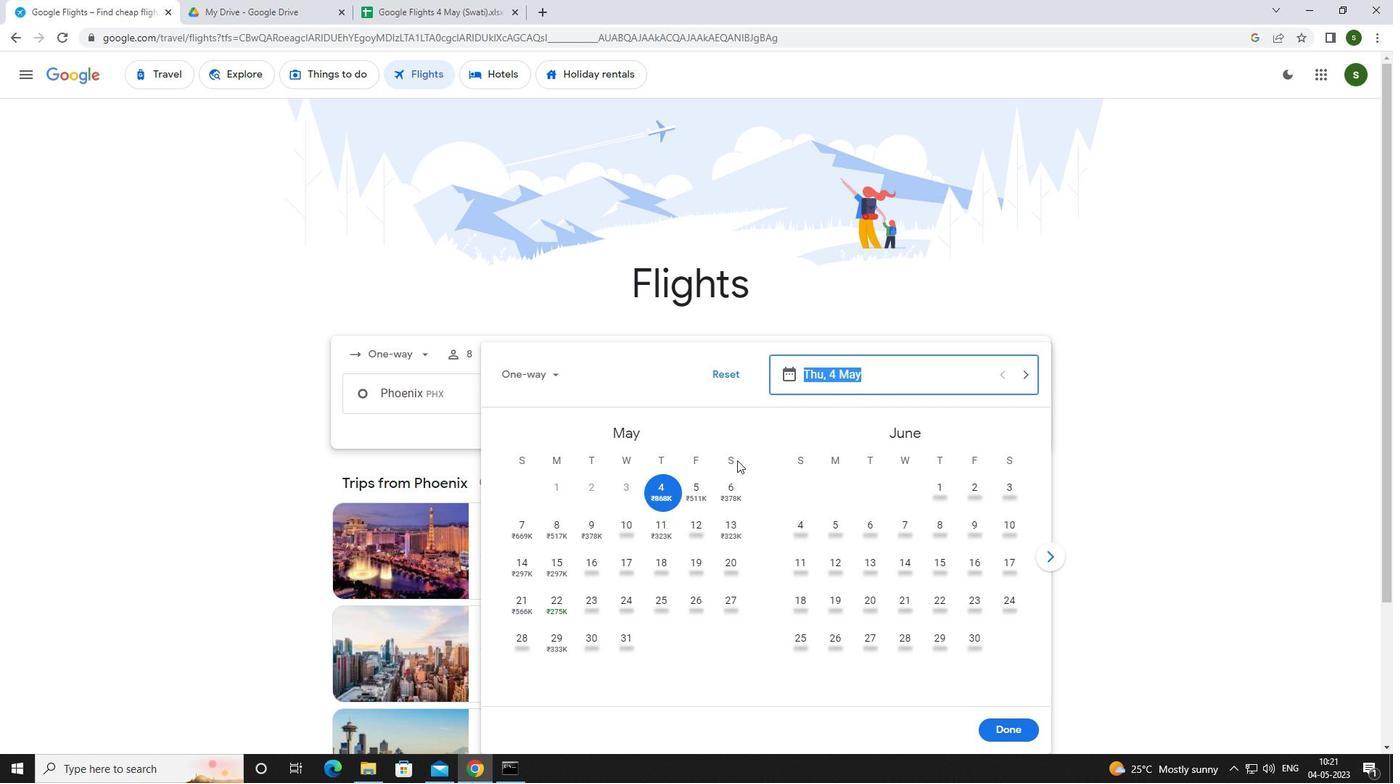 
Action: Mouse pressed left at (661, 486)
Screenshot: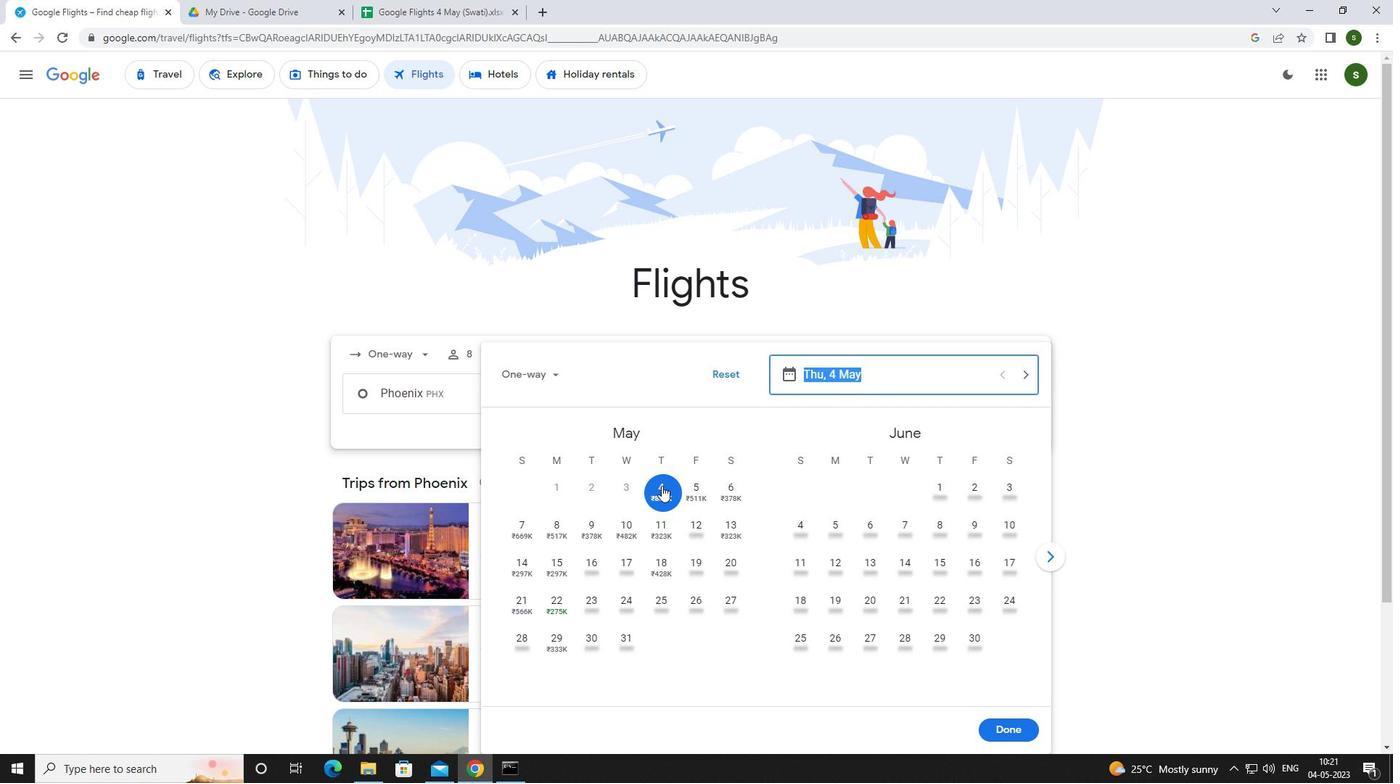 
Action: Mouse moved to (1005, 730)
Screenshot: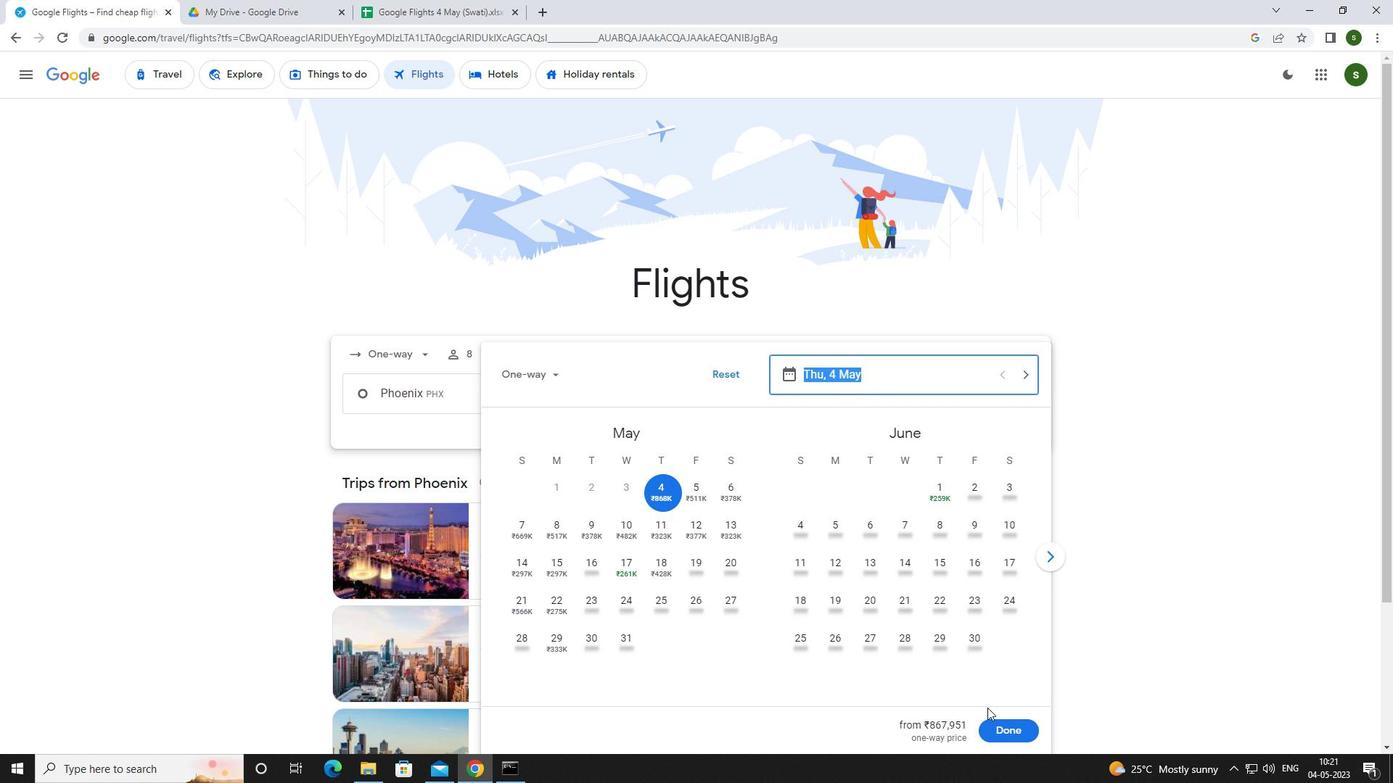 
Action: Mouse pressed left at (1005, 730)
Screenshot: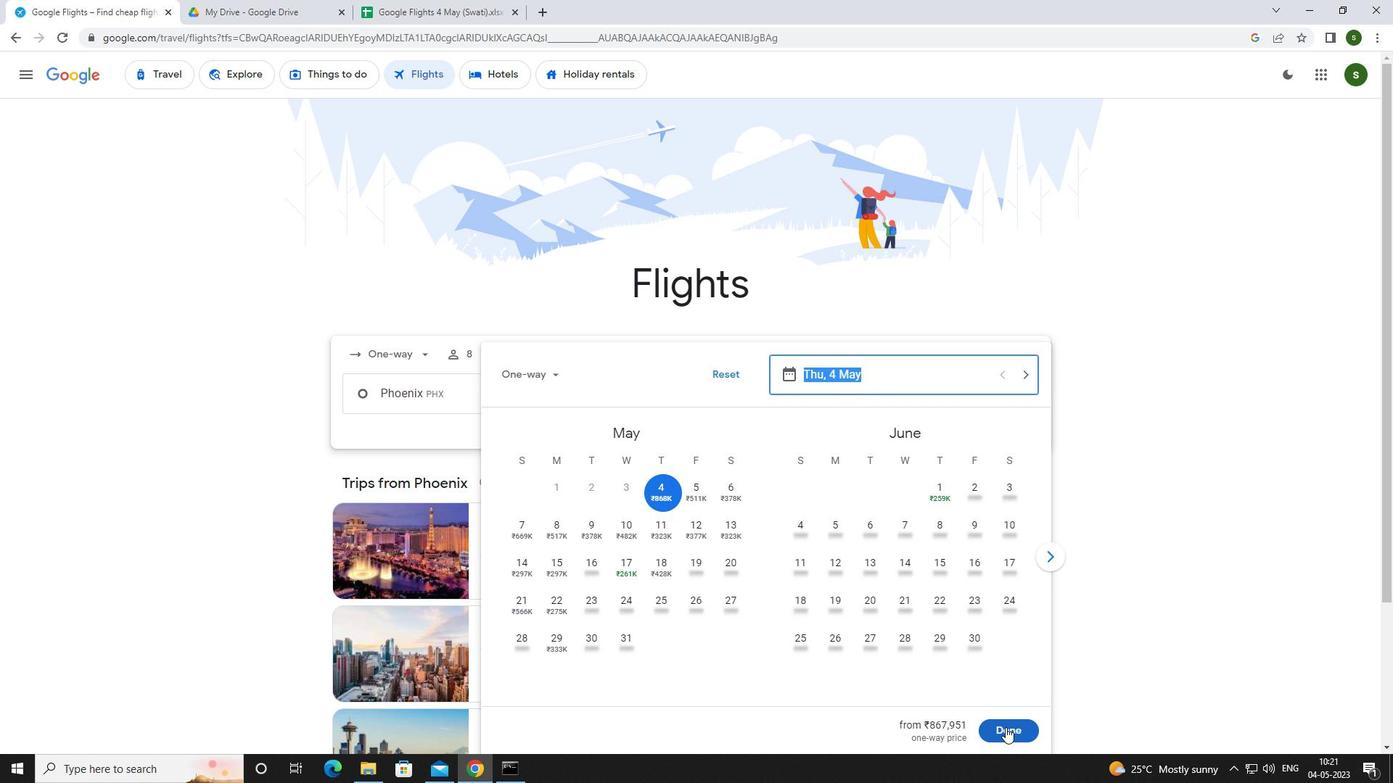 
Action: Mouse moved to (686, 452)
Screenshot: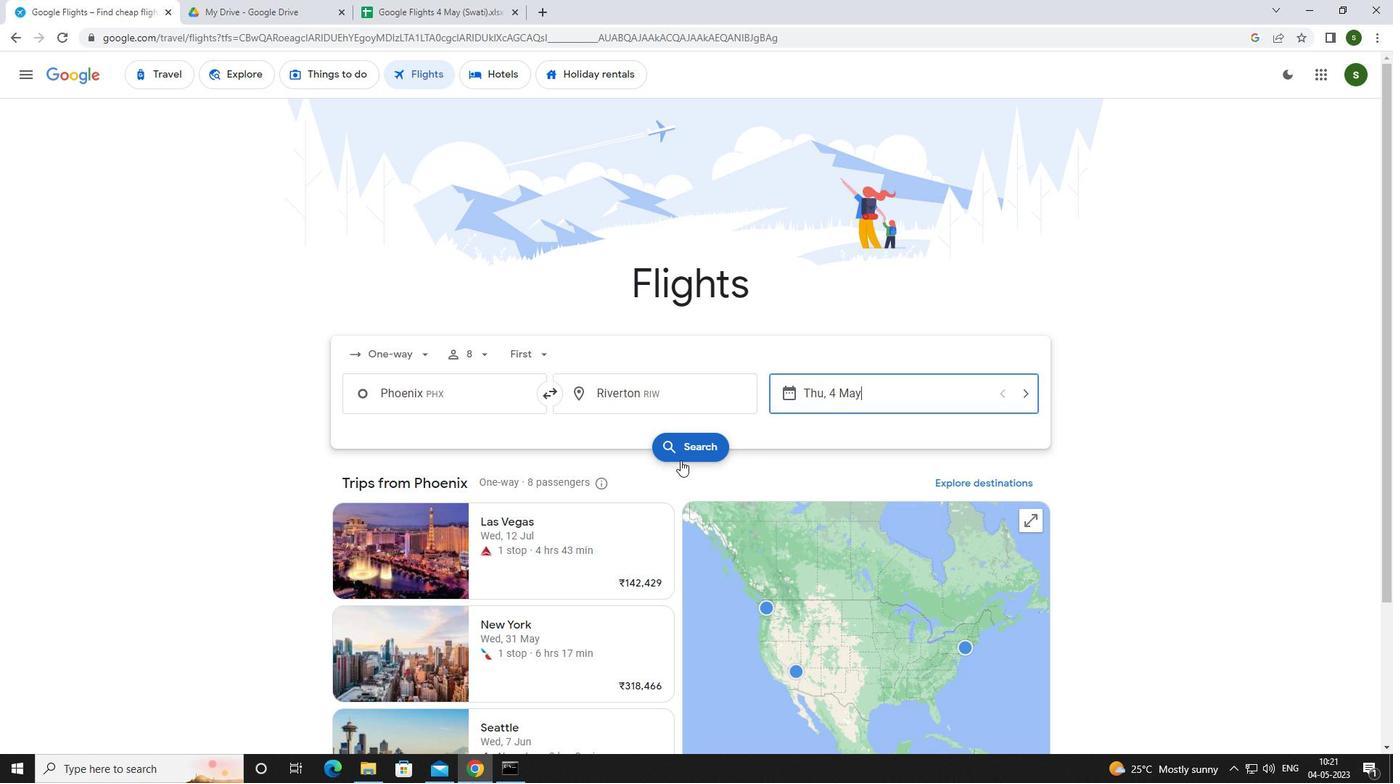
Action: Mouse pressed left at (686, 452)
Screenshot: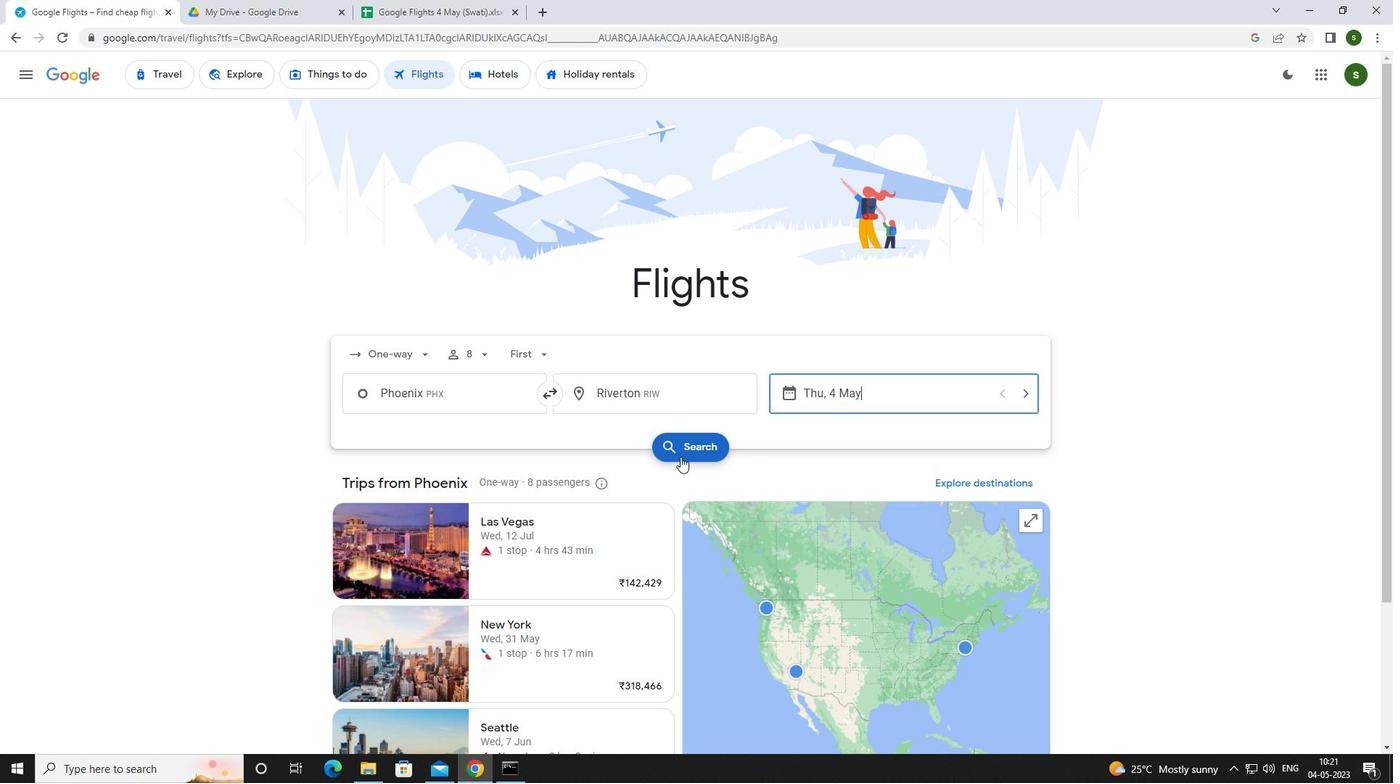 
Action: Mouse moved to (349, 200)
Screenshot: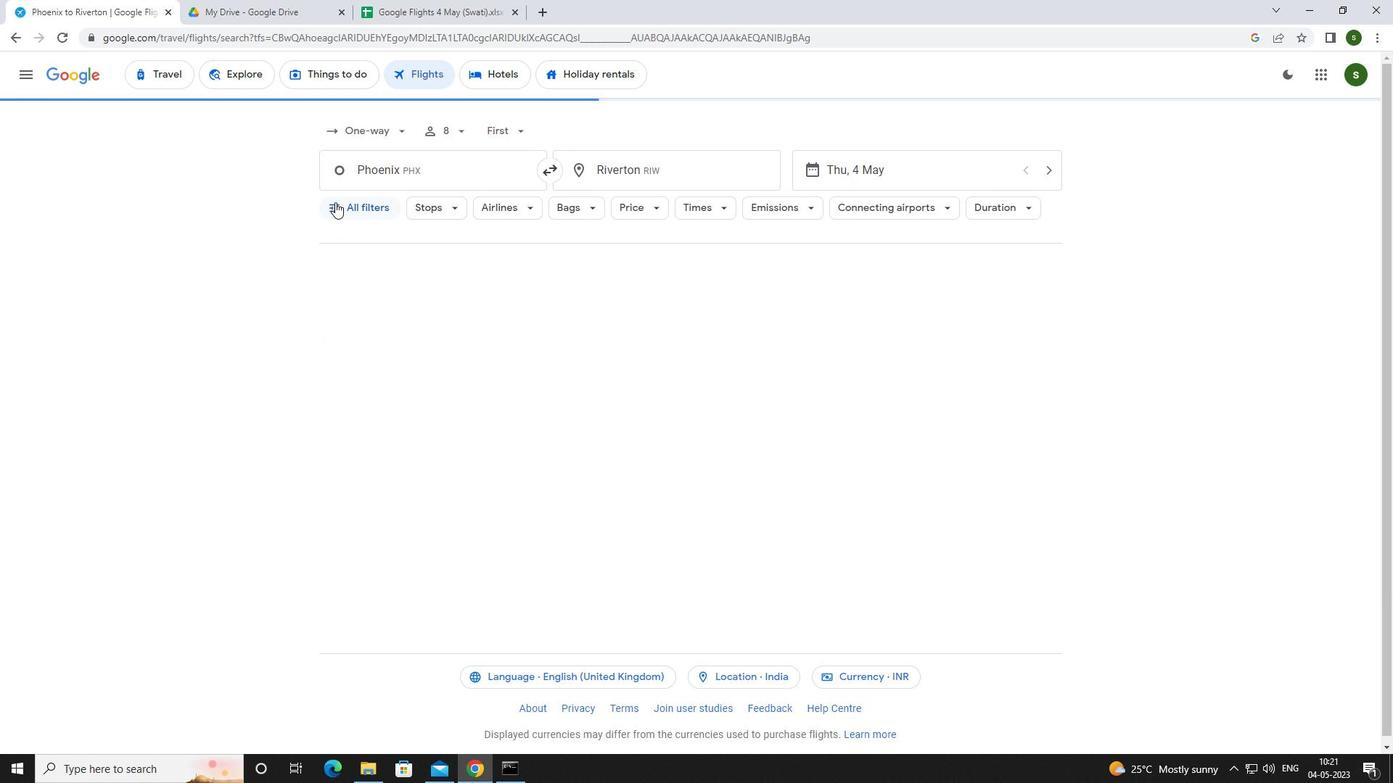 
Action: Mouse pressed left at (349, 200)
Screenshot: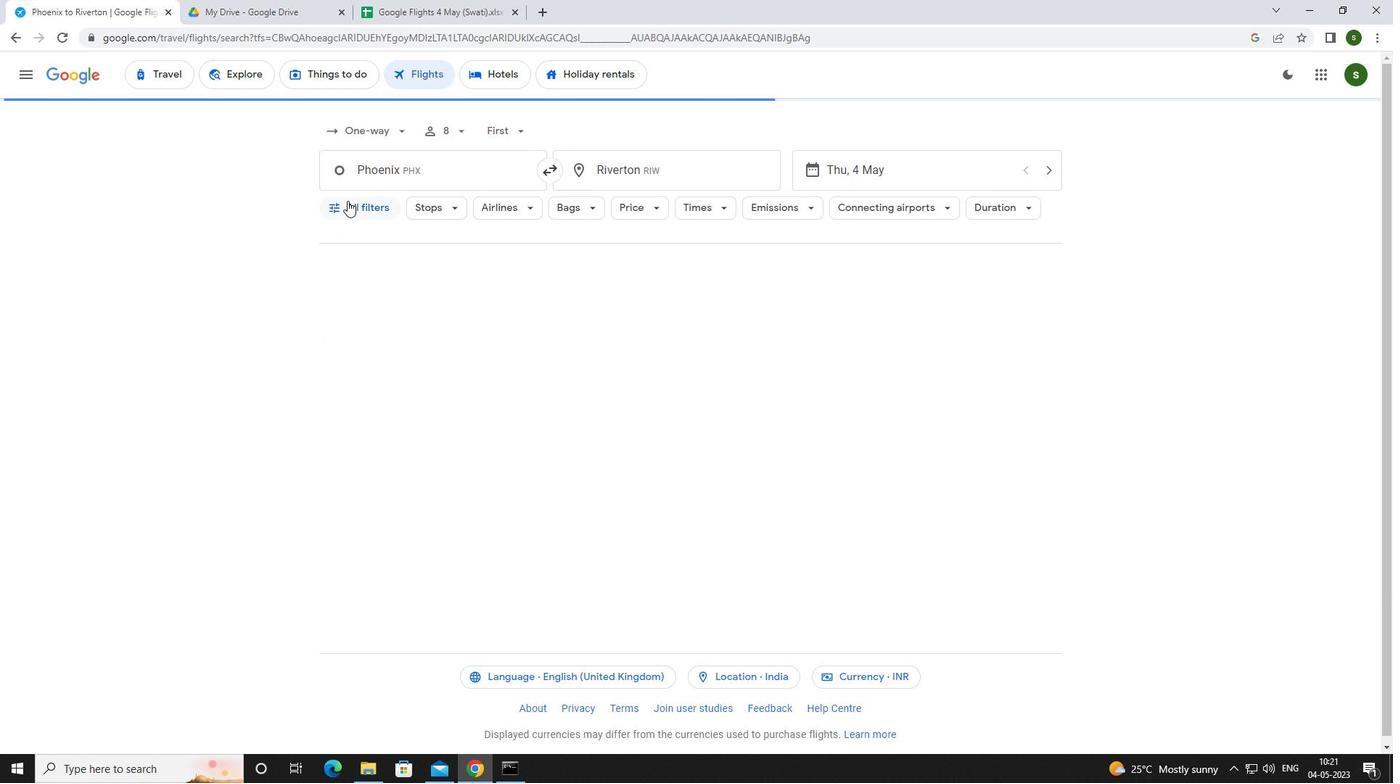 
Action: Mouse moved to (431, 334)
Screenshot: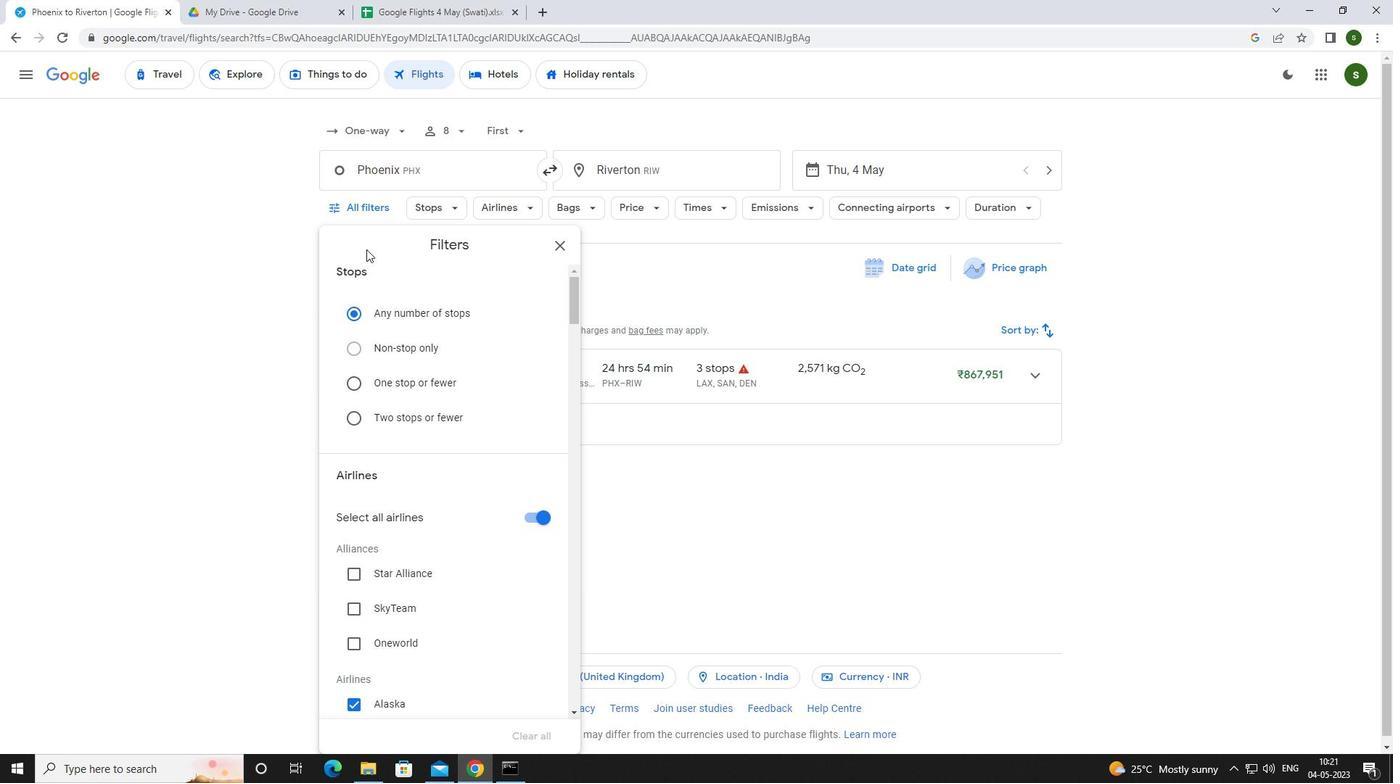 
Action: Mouse scrolled (431, 333) with delta (0, 0)
Screenshot: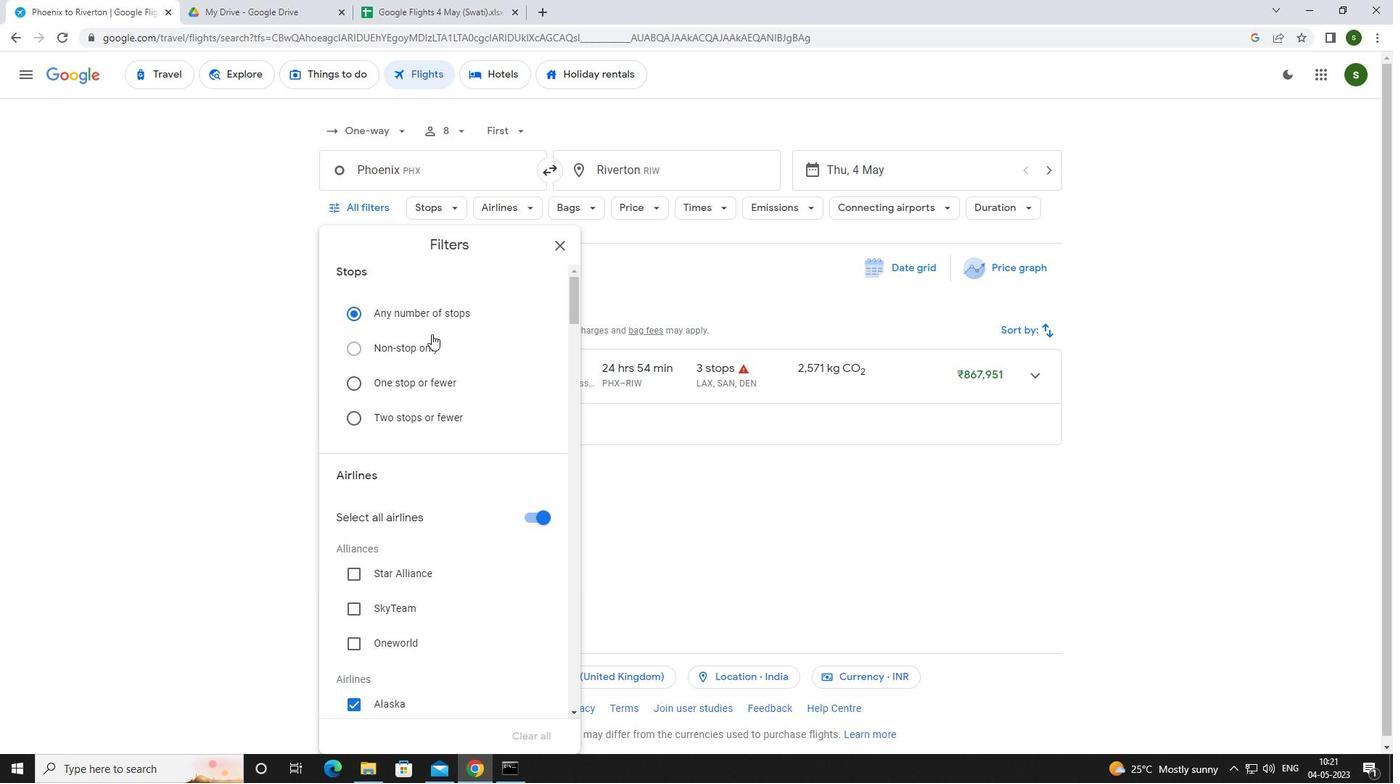 
Action: Mouse scrolled (431, 333) with delta (0, 0)
Screenshot: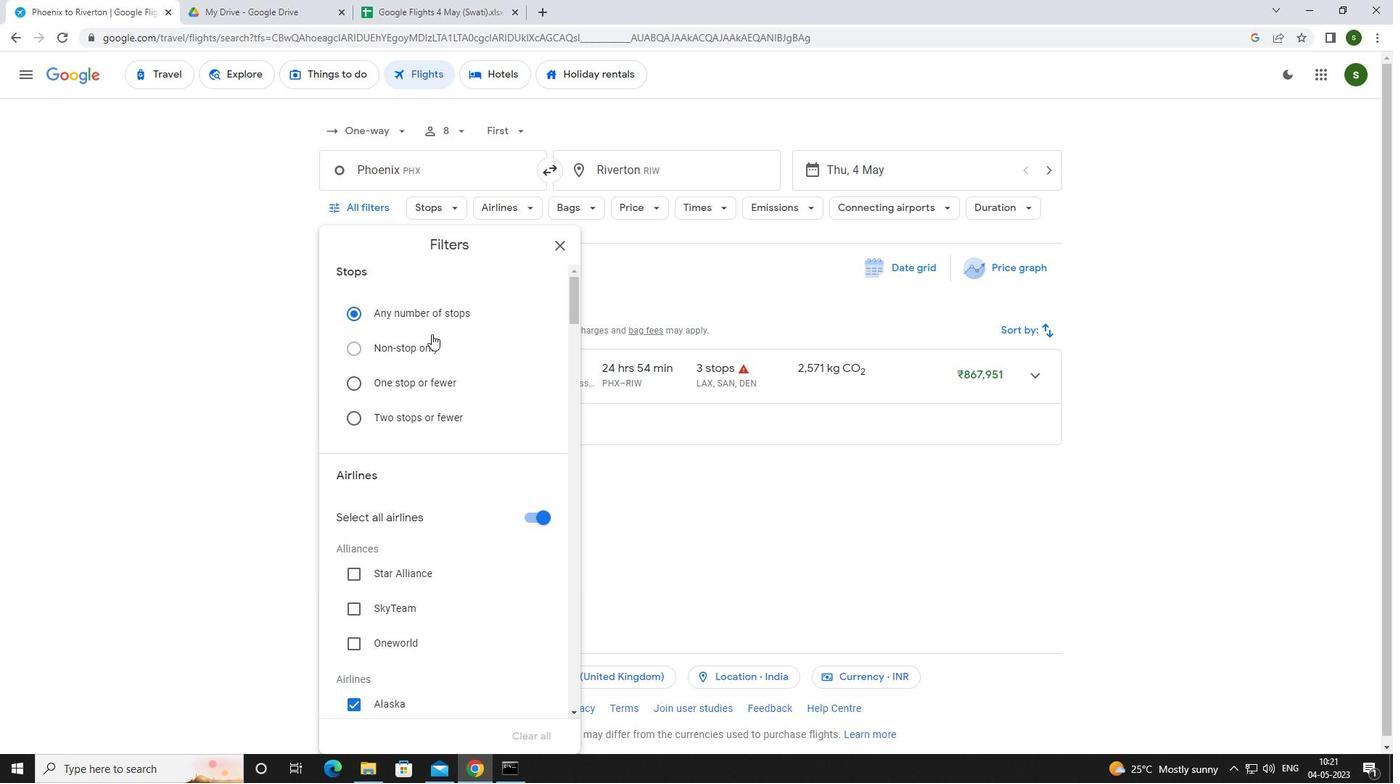
Action: Mouse scrolled (431, 333) with delta (0, 0)
Screenshot: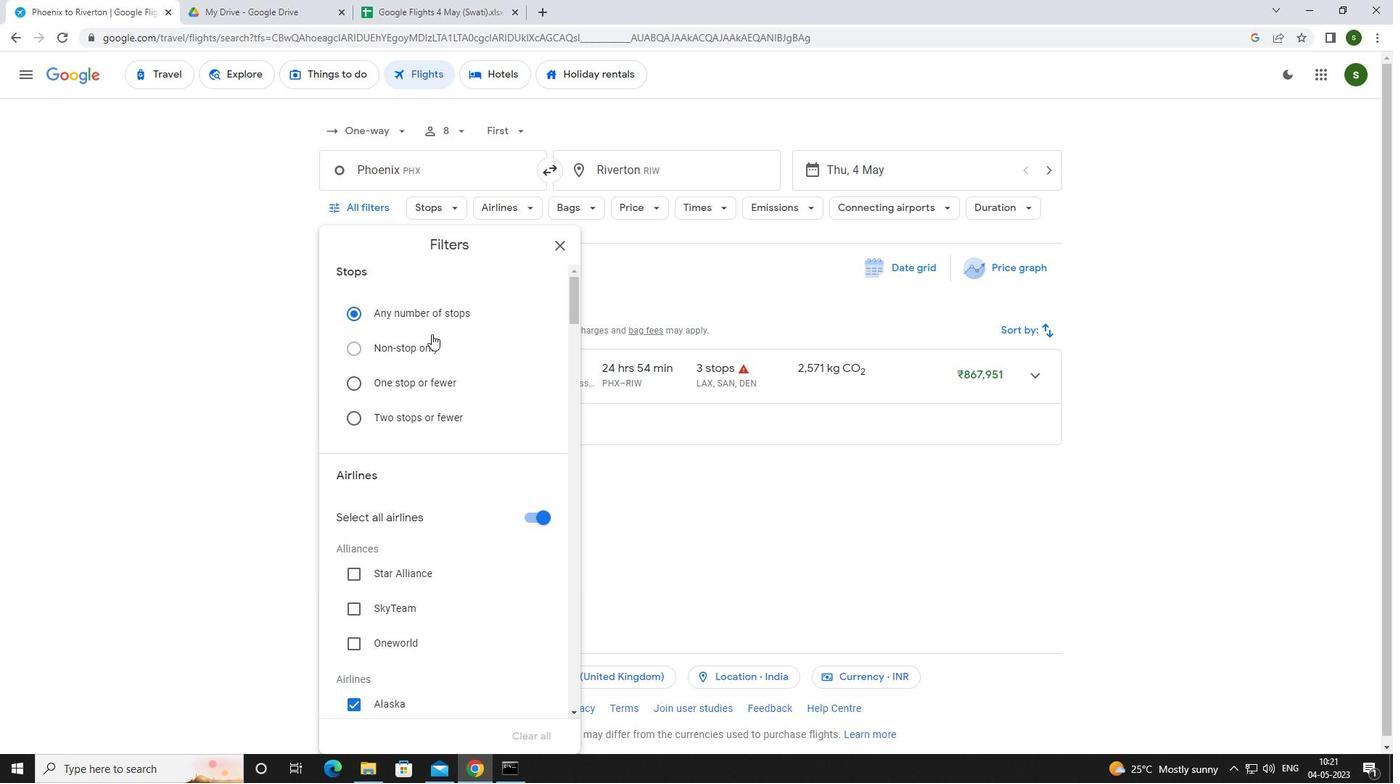 
Action: Mouse scrolled (431, 333) with delta (0, 0)
Screenshot: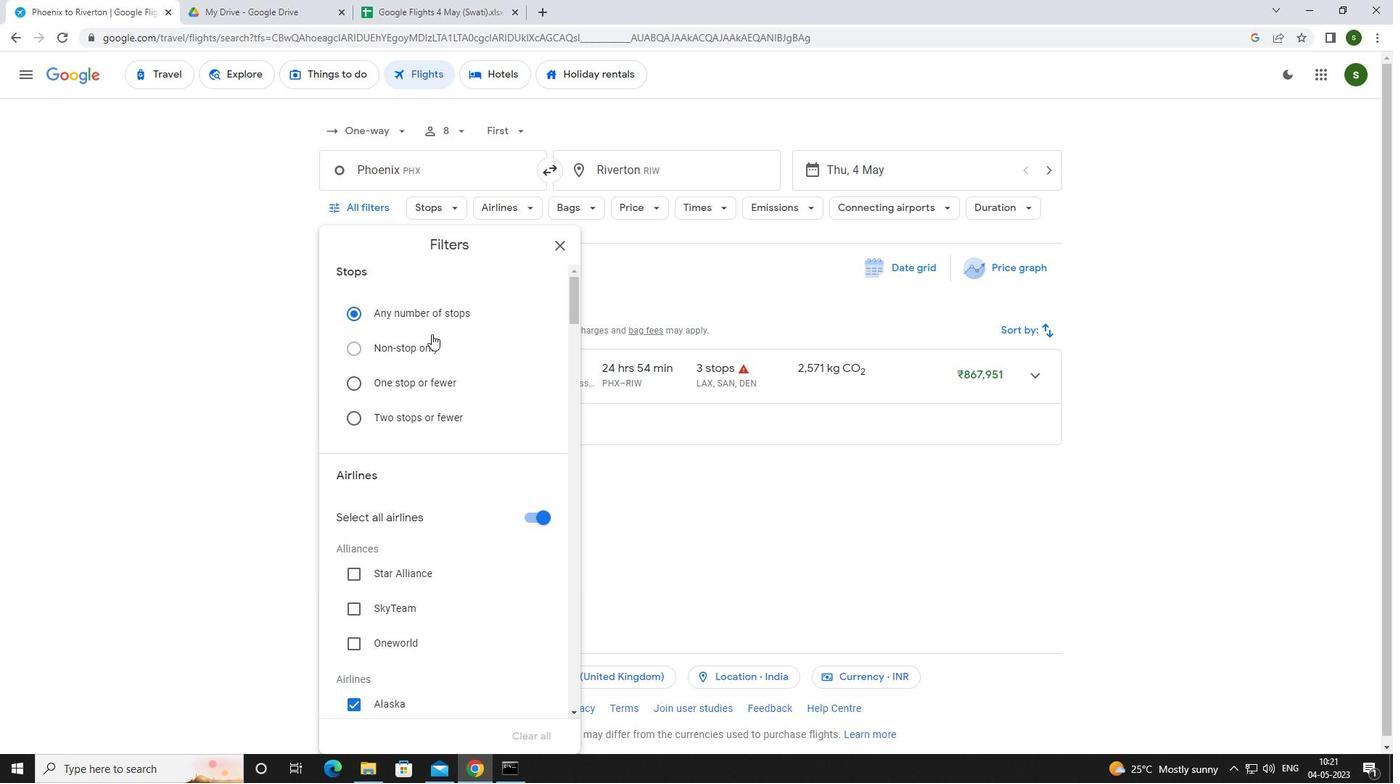 
Action: Mouse scrolled (431, 333) with delta (0, 0)
Screenshot: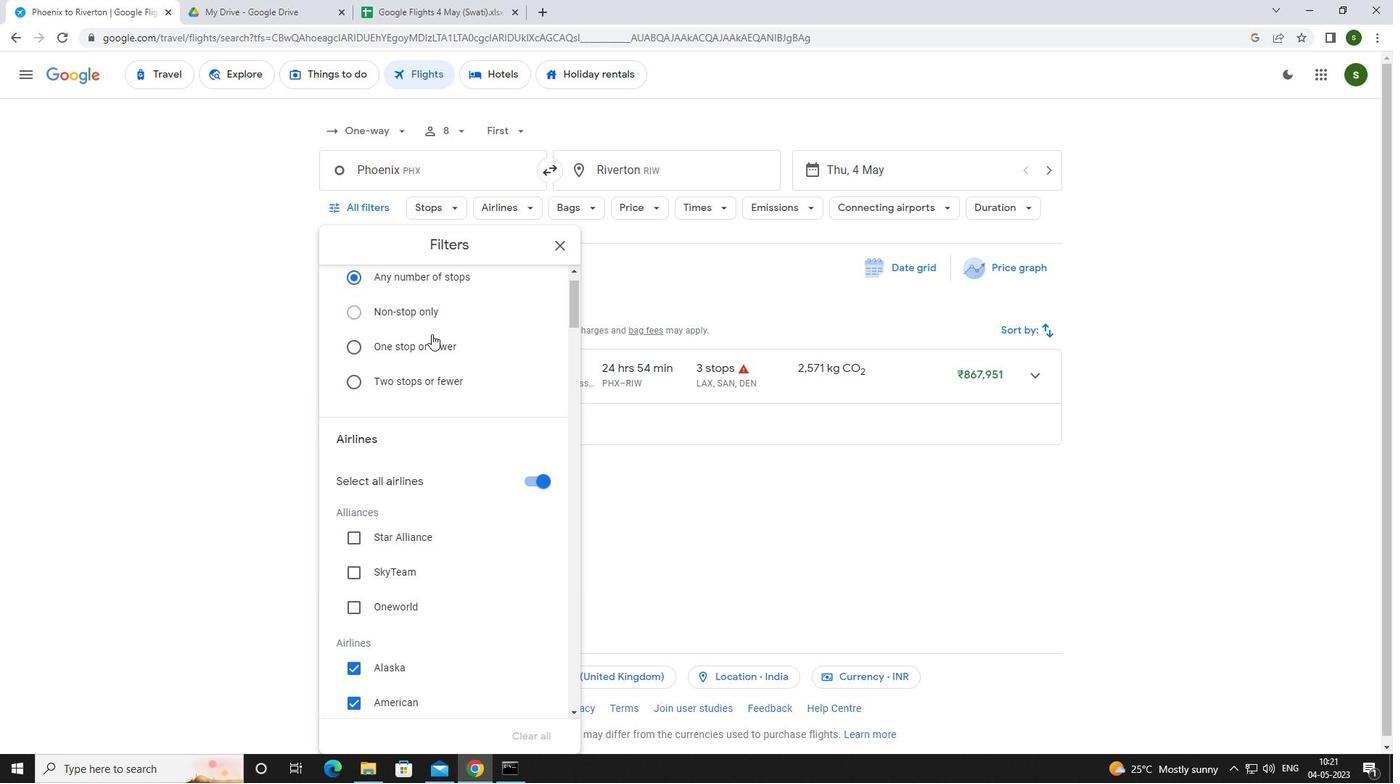 
Action: Mouse scrolled (431, 333) with delta (0, 0)
Screenshot: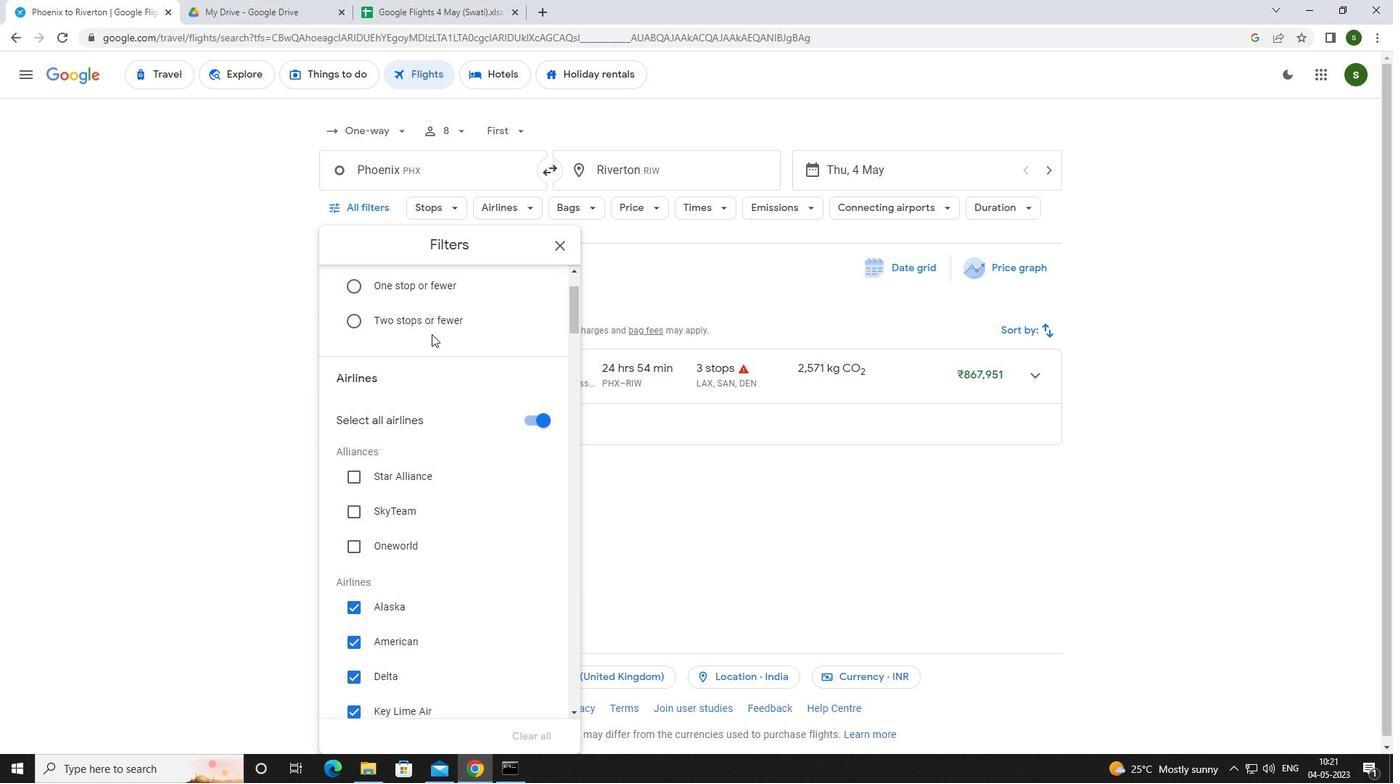 
Action: Mouse scrolled (431, 333) with delta (0, 0)
Screenshot: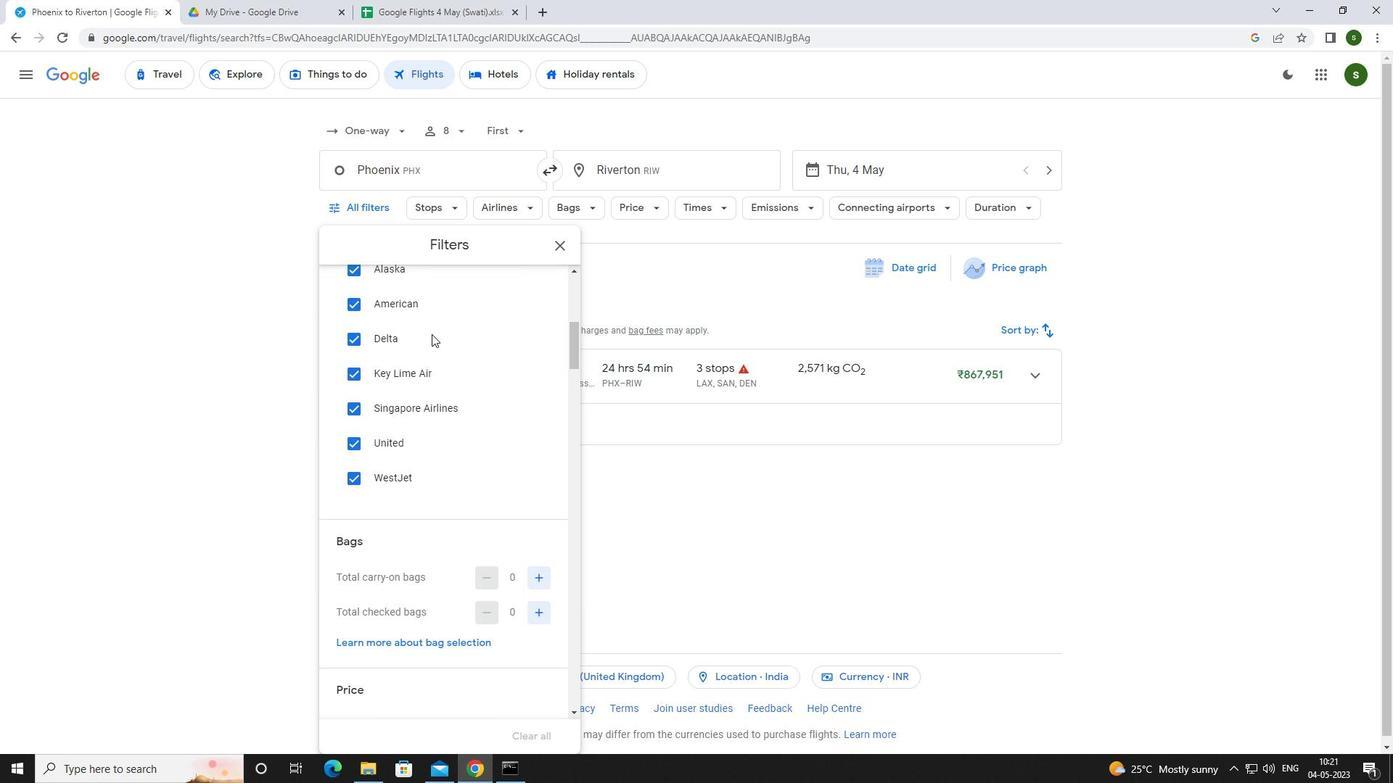 
Action: Mouse scrolled (431, 333) with delta (0, 0)
Screenshot: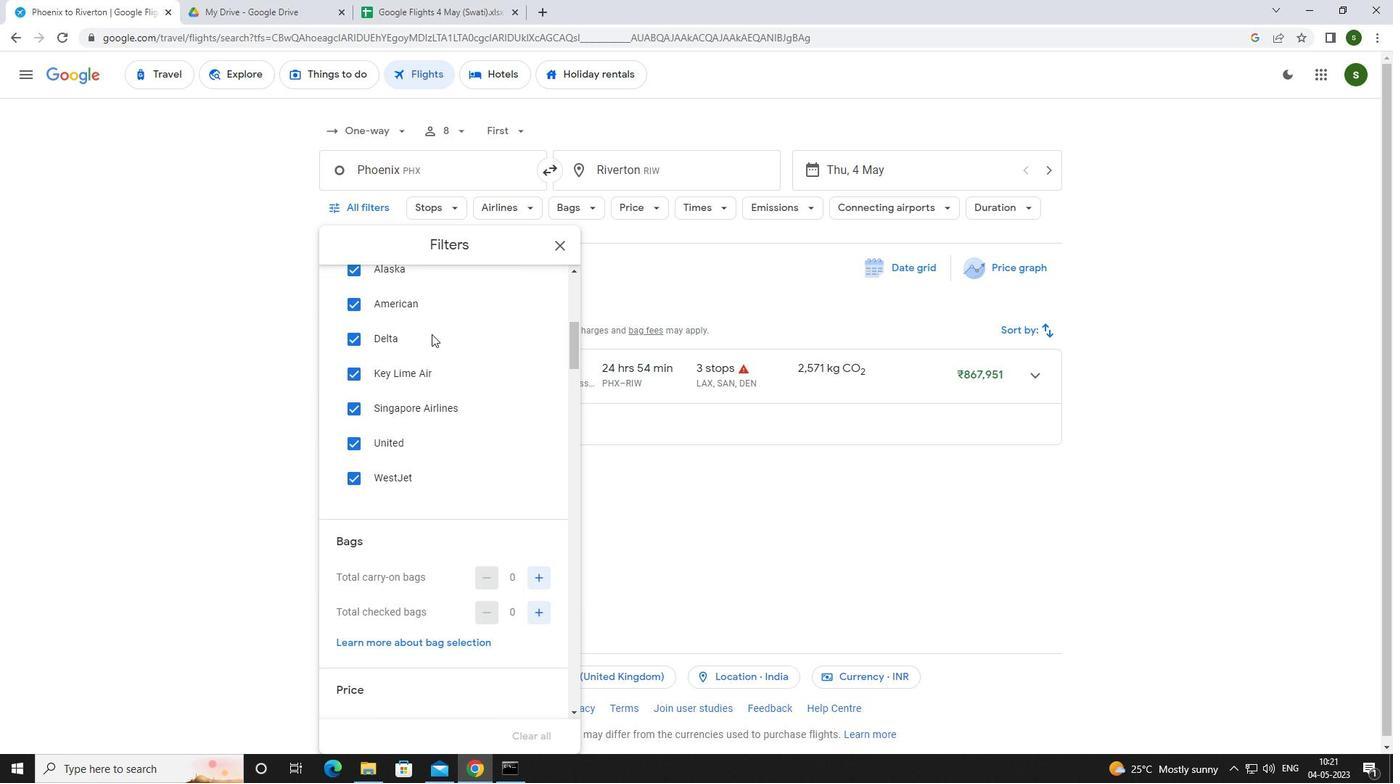 
Action: Mouse scrolled (431, 333) with delta (0, 0)
Screenshot: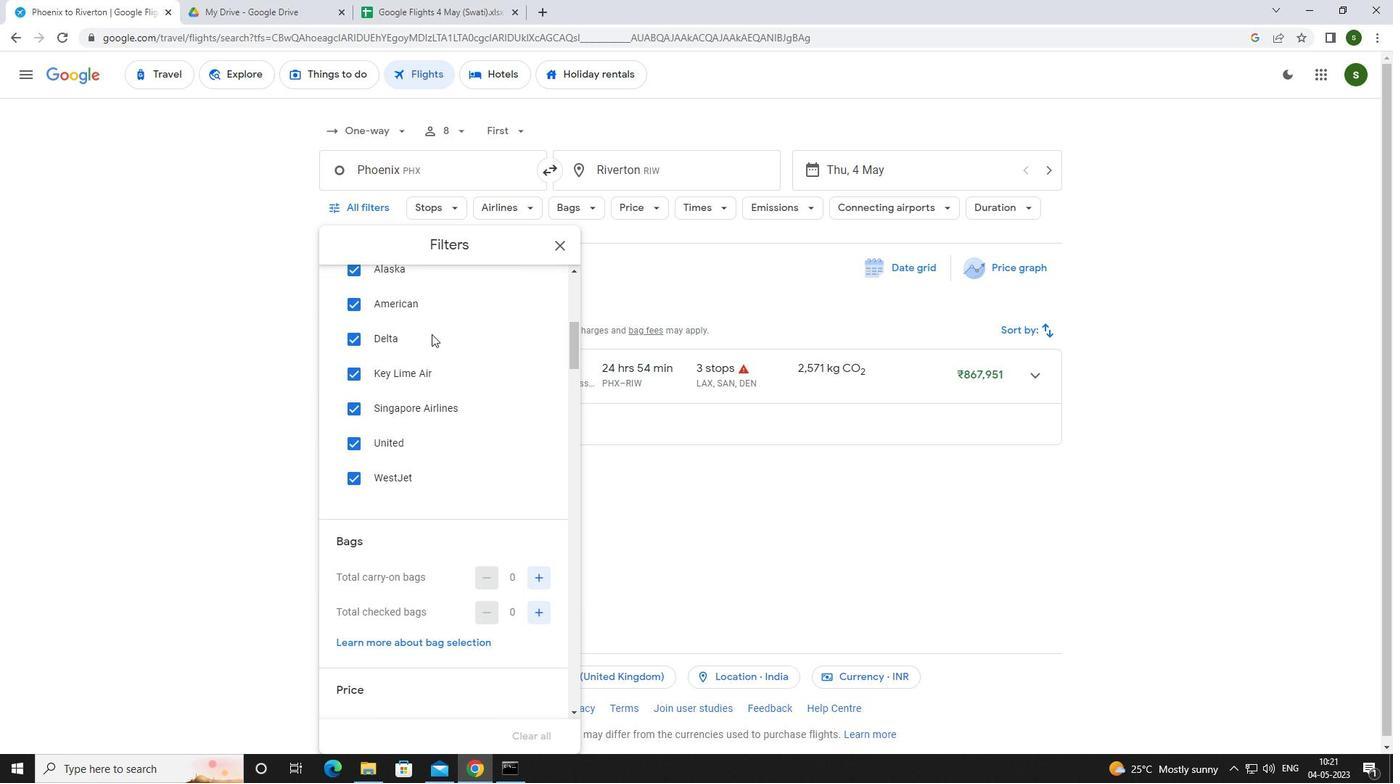 
Action: Mouse moved to (541, 401)
Screenshot: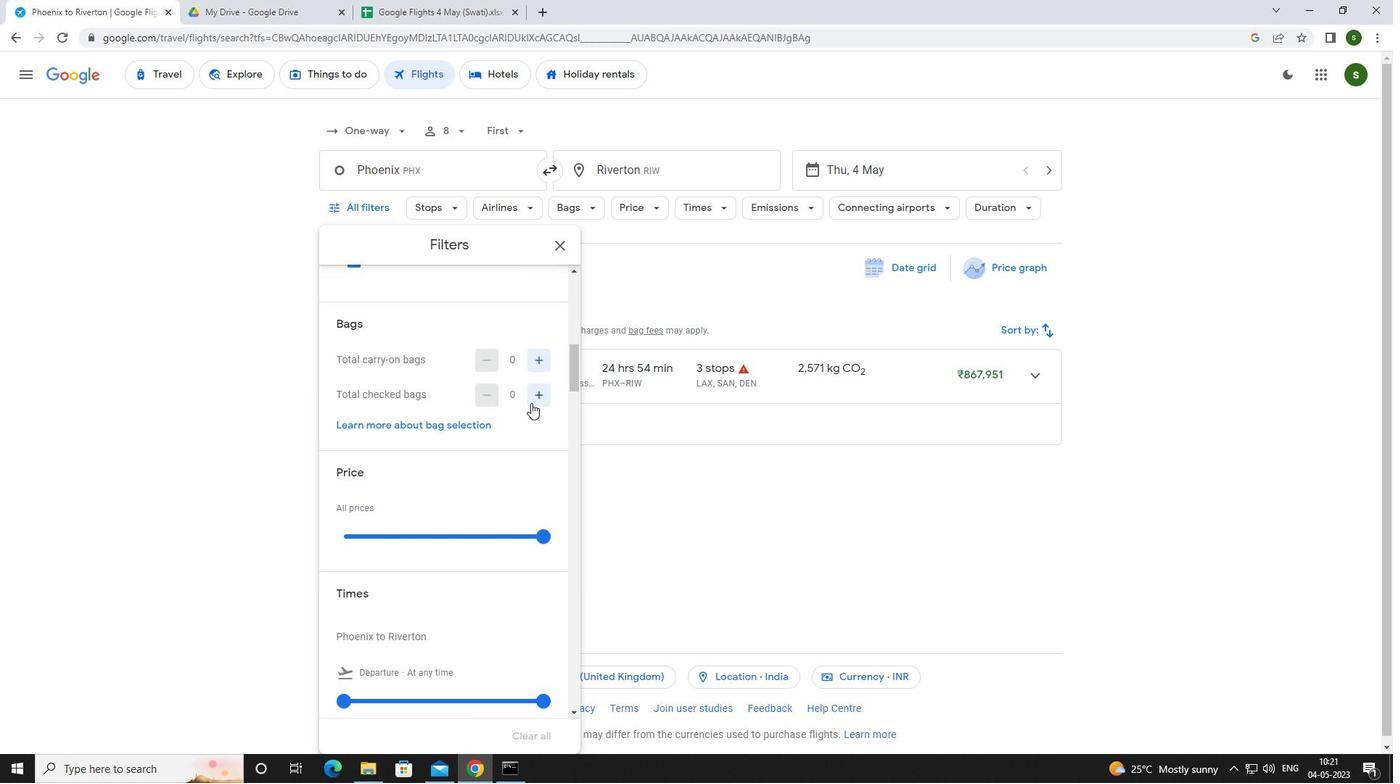 
Action: Mouse pressed left at (541, 401)
Screenshot: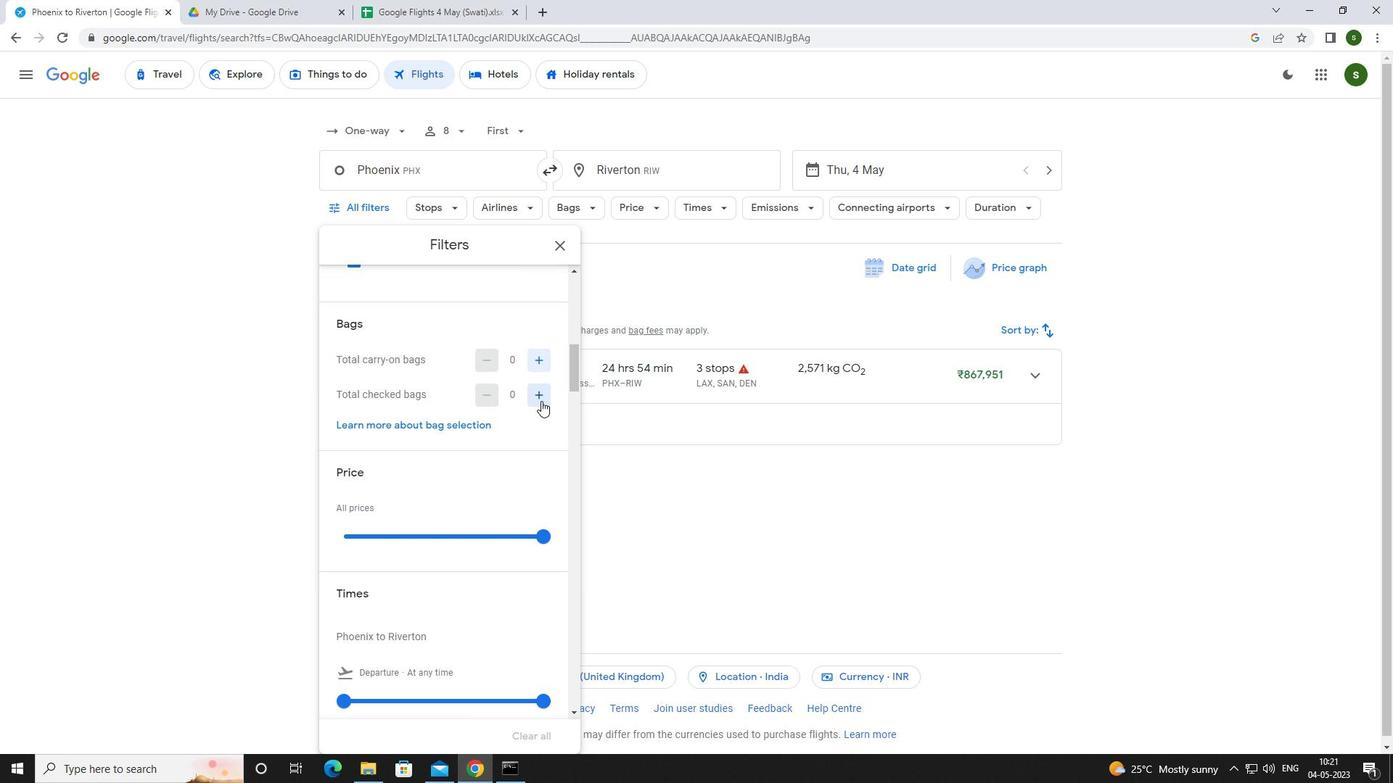 
Action: Mouse scrolled (541, 400) with delta (0, 0)
Screenshot: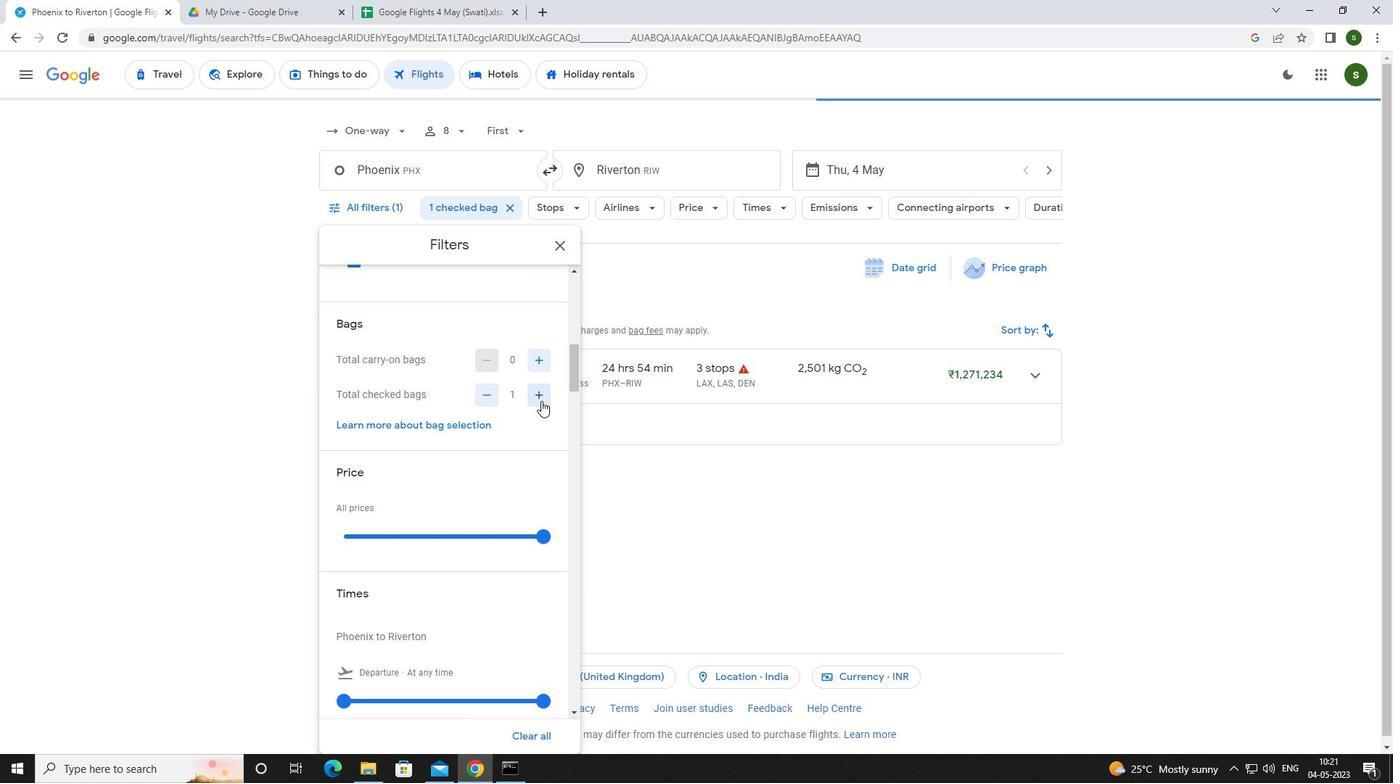 
Action: Mouse moved to (544, 456)
Screenshot: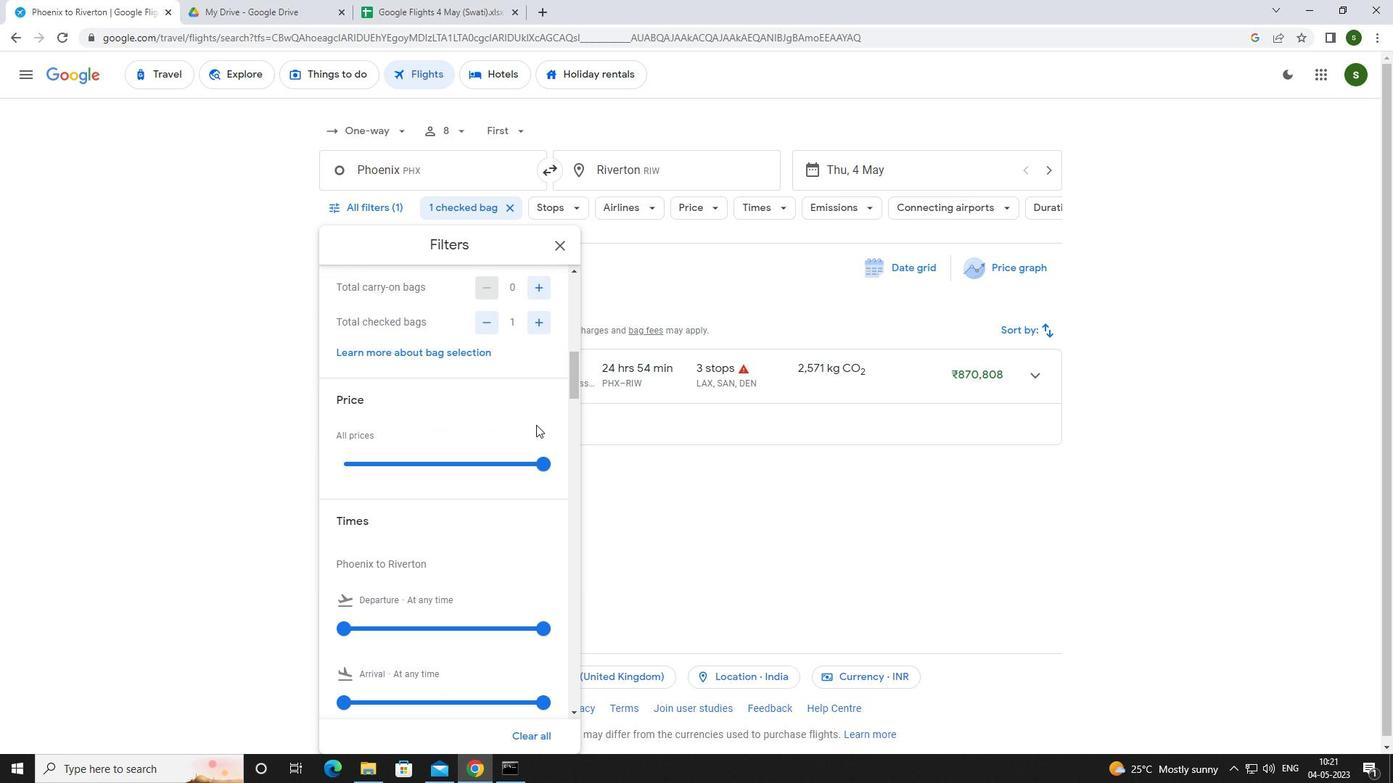 
Action: Mouse pressed left at (544, 456)
Screenshot: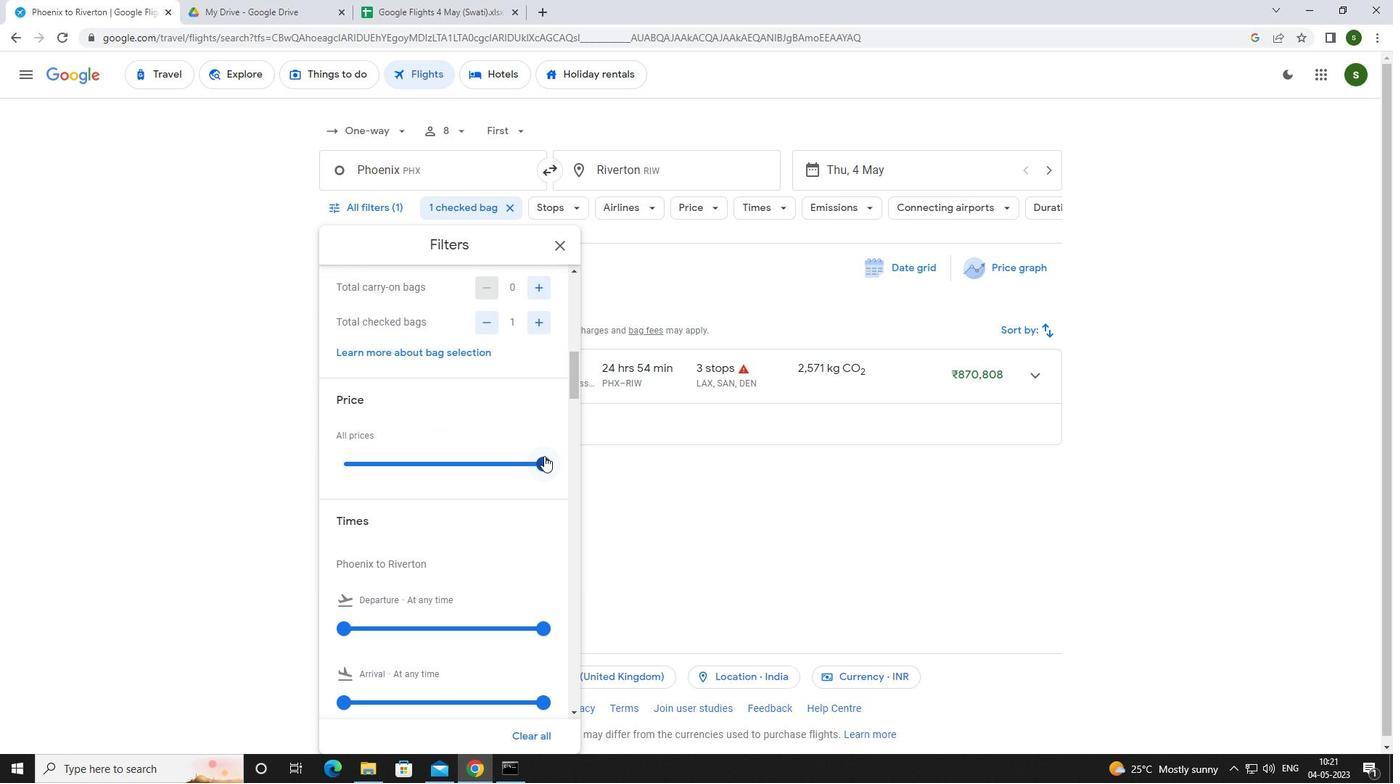 
Action: Mouse moved to (379, 490)
Screenshot: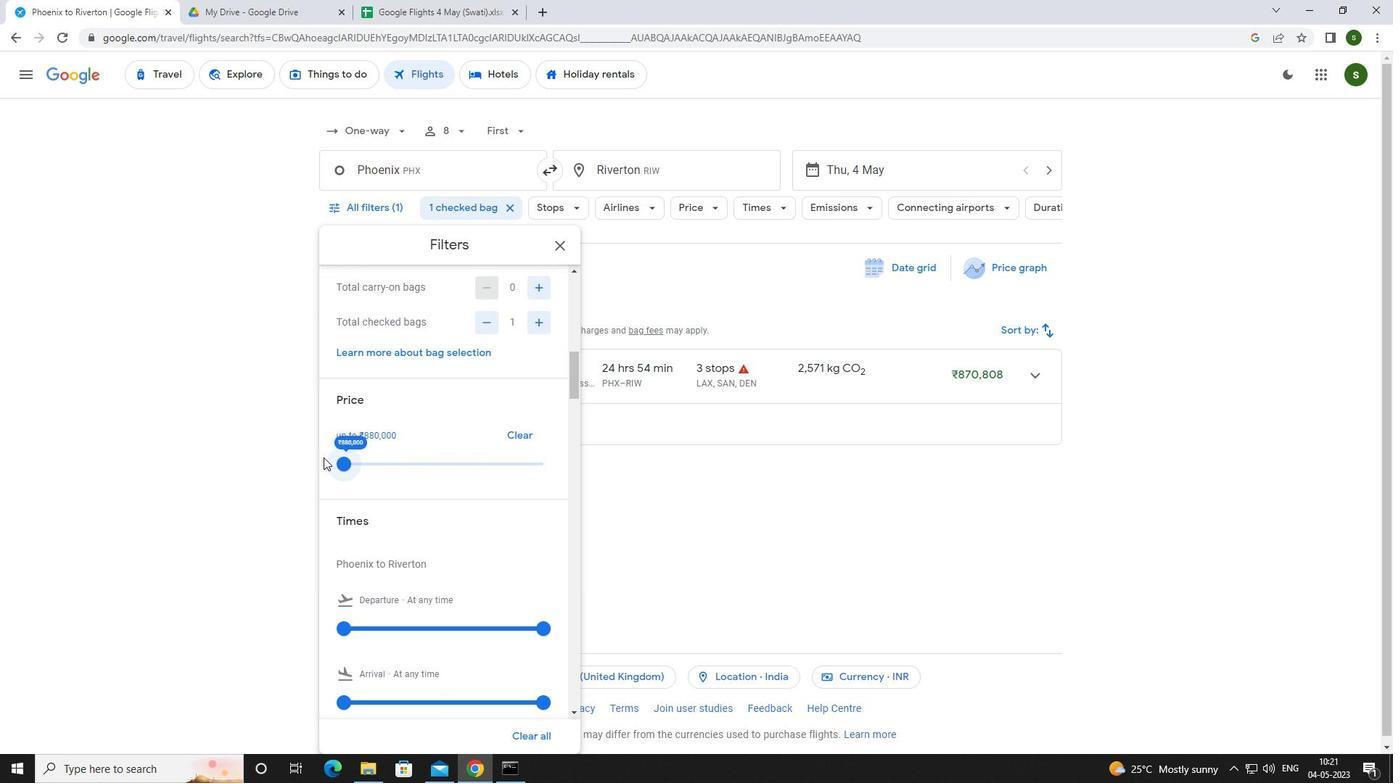 
Action: Mouse scrolled (379, 489) with delta (0, 0)
Screenshot: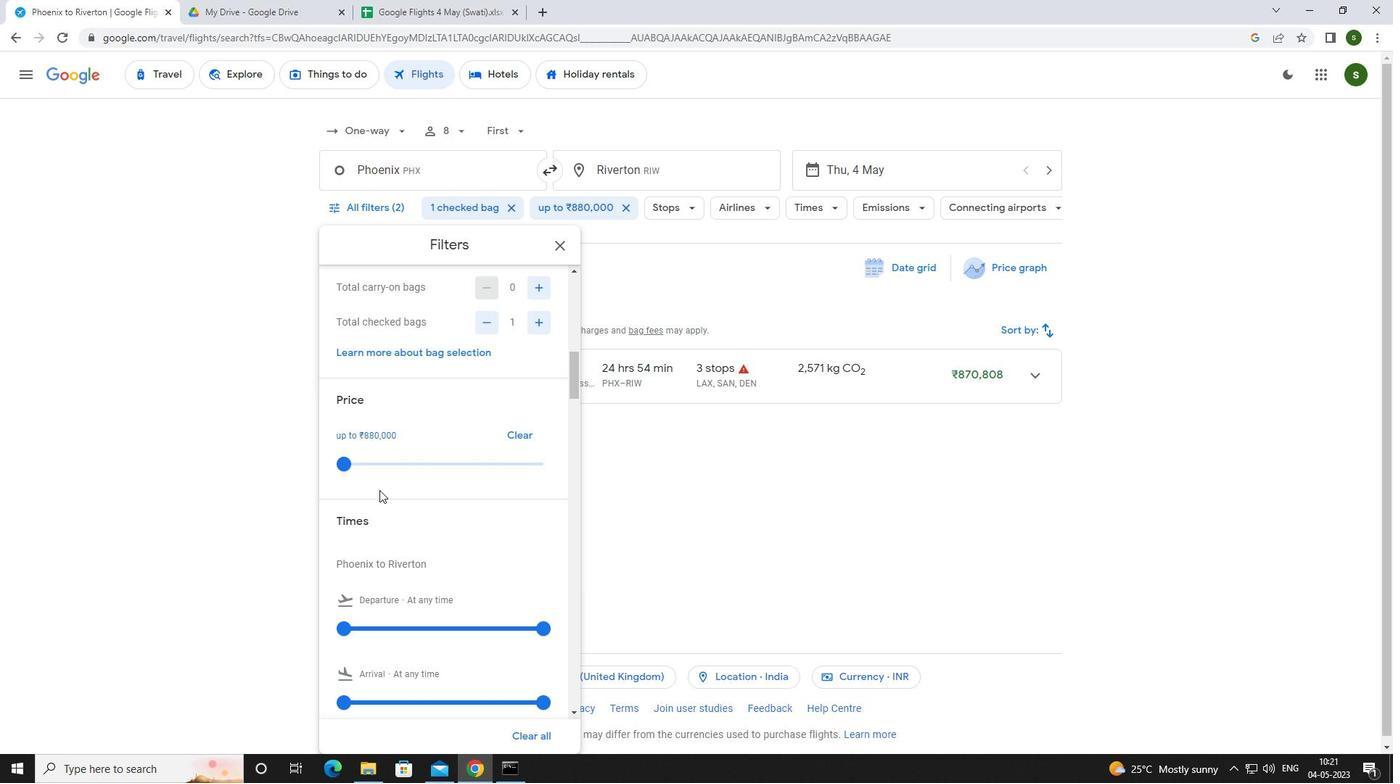 
Action: Mouse scrolled (379, 489) with delta (0, 0)
Screenshot: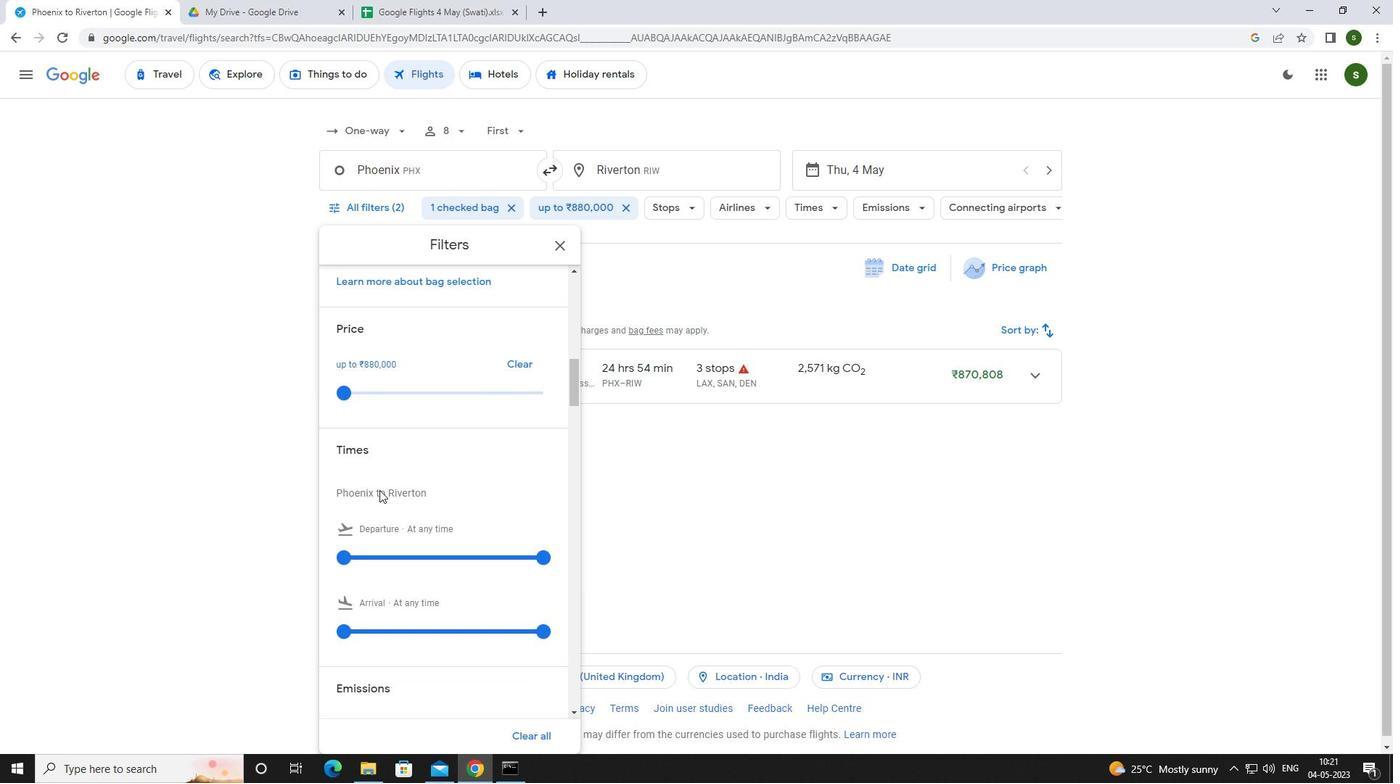 
Action: Mouse moved to (339, 485)
Screenshot: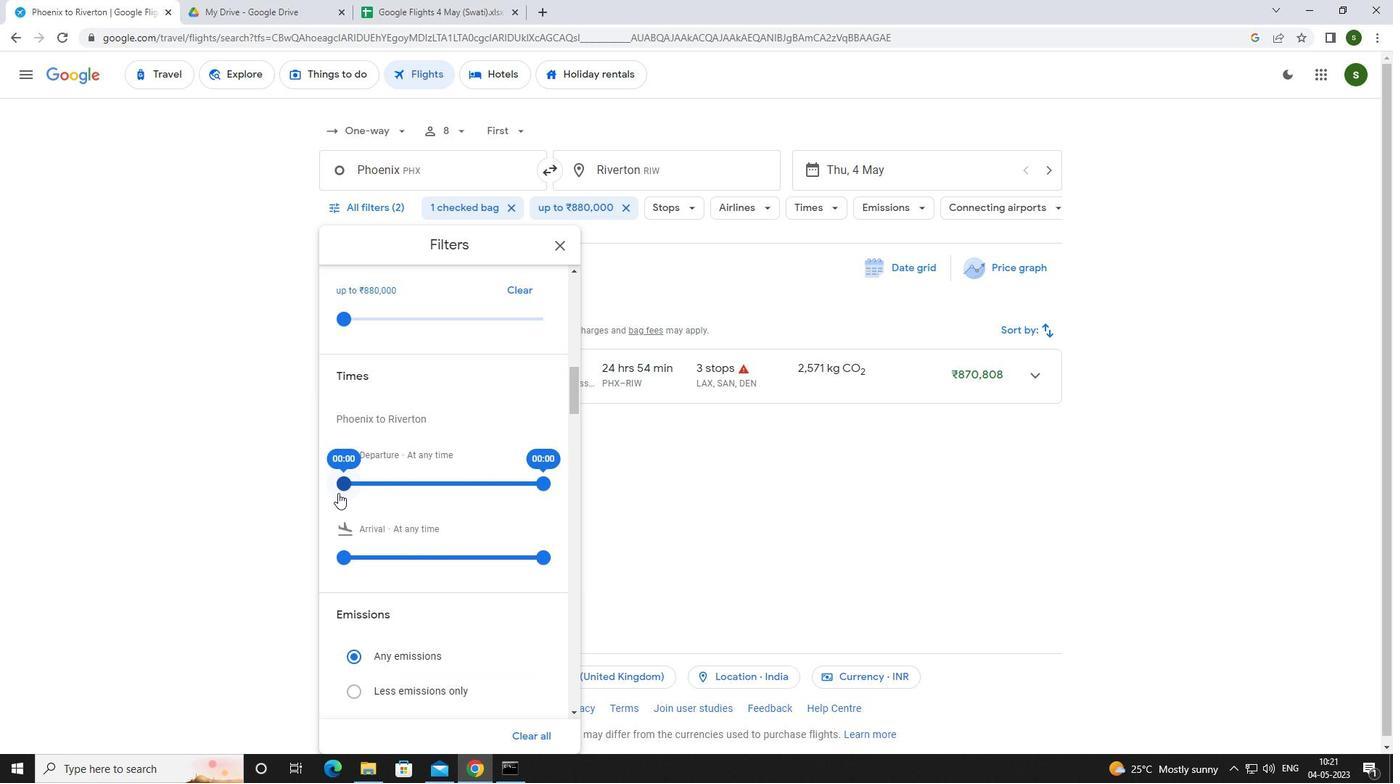 
Action: Mouse pressed left at (339, 485)
Screenshot: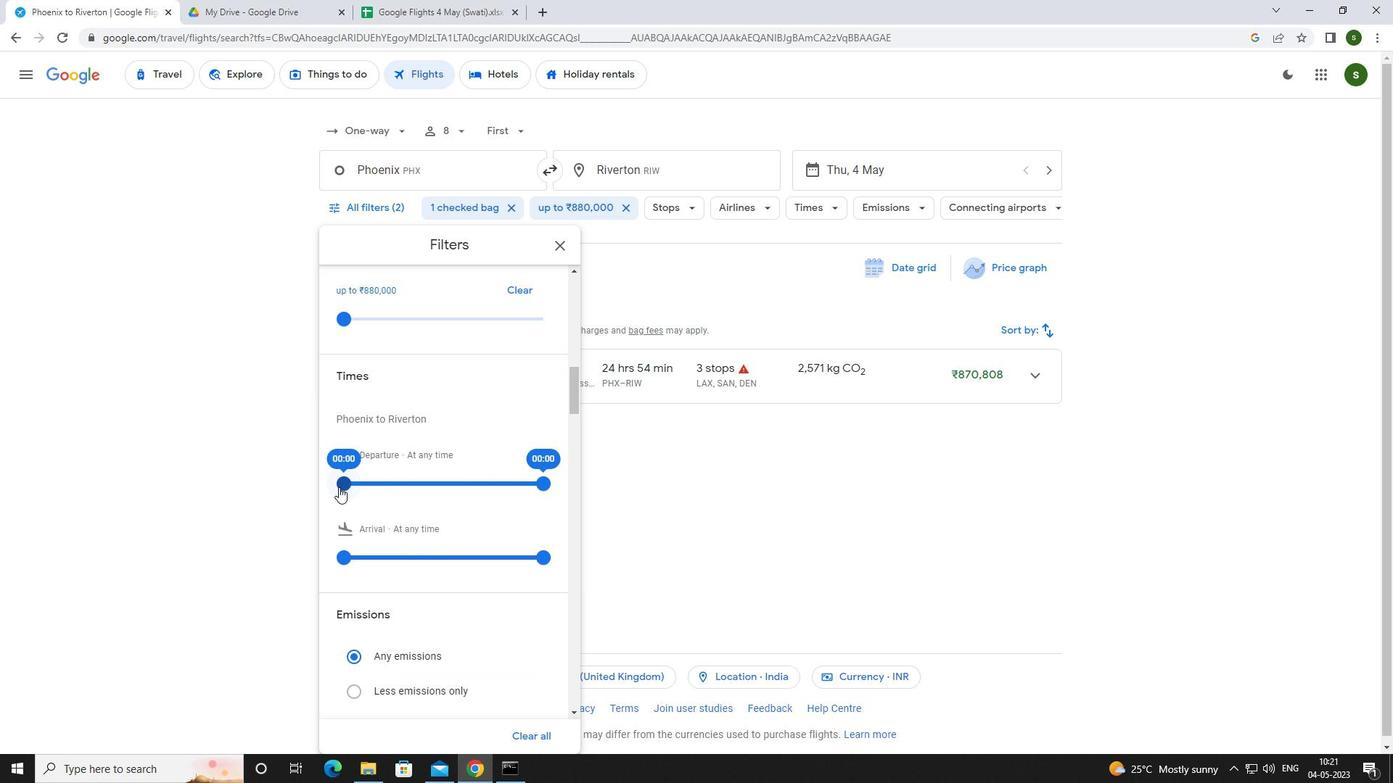 
Action: Mouse moved to (724, 509)
Screenshot: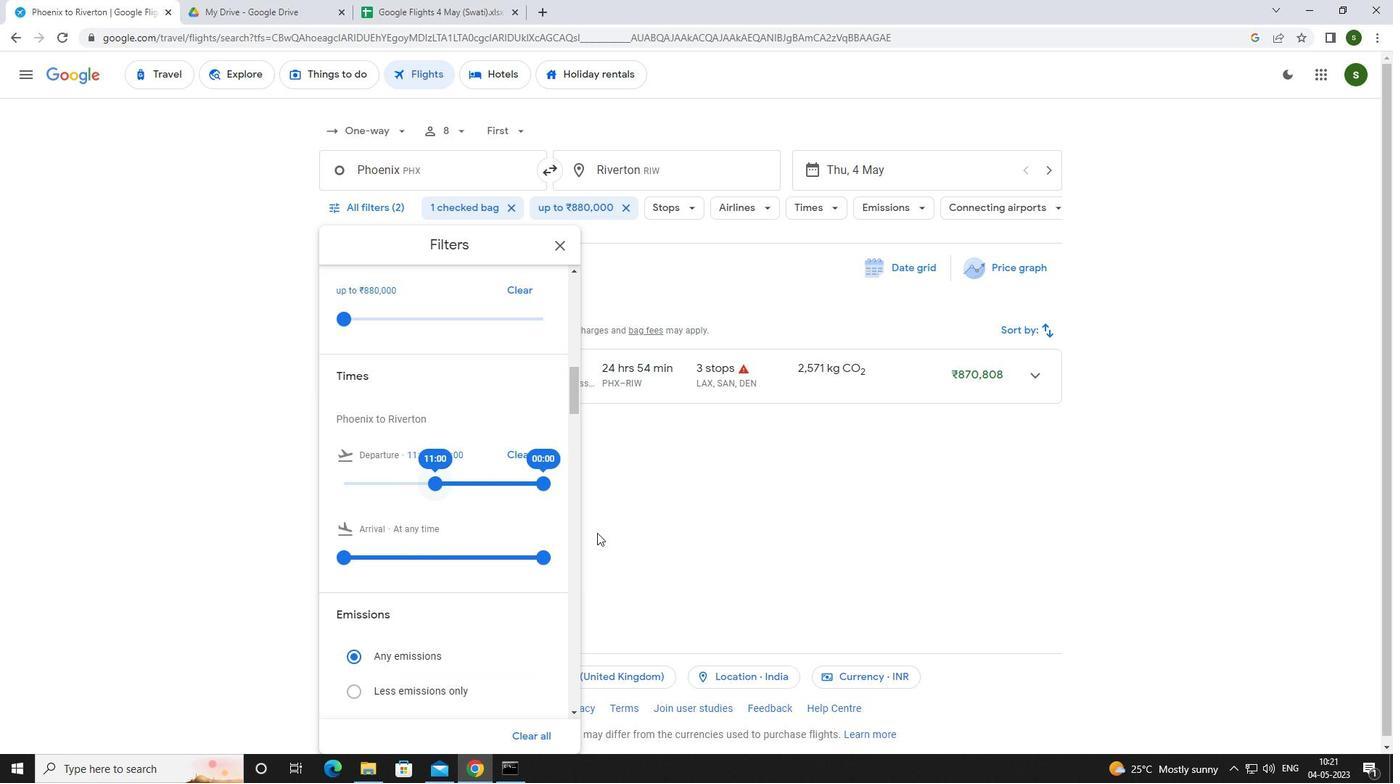 
Action: Mouse pressed left at (724, 509)
Screenshot: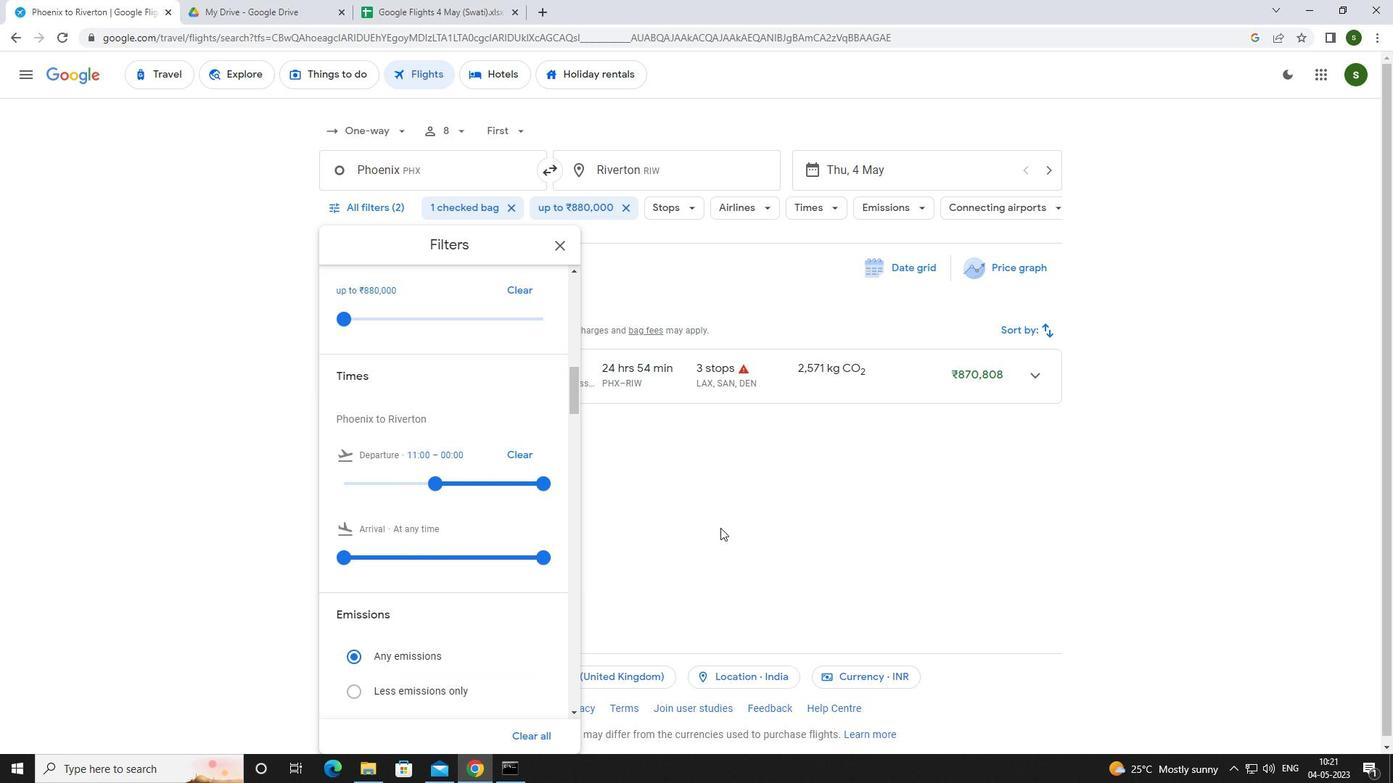 
Action: Mouse moved to (725, 507)
Screenshot: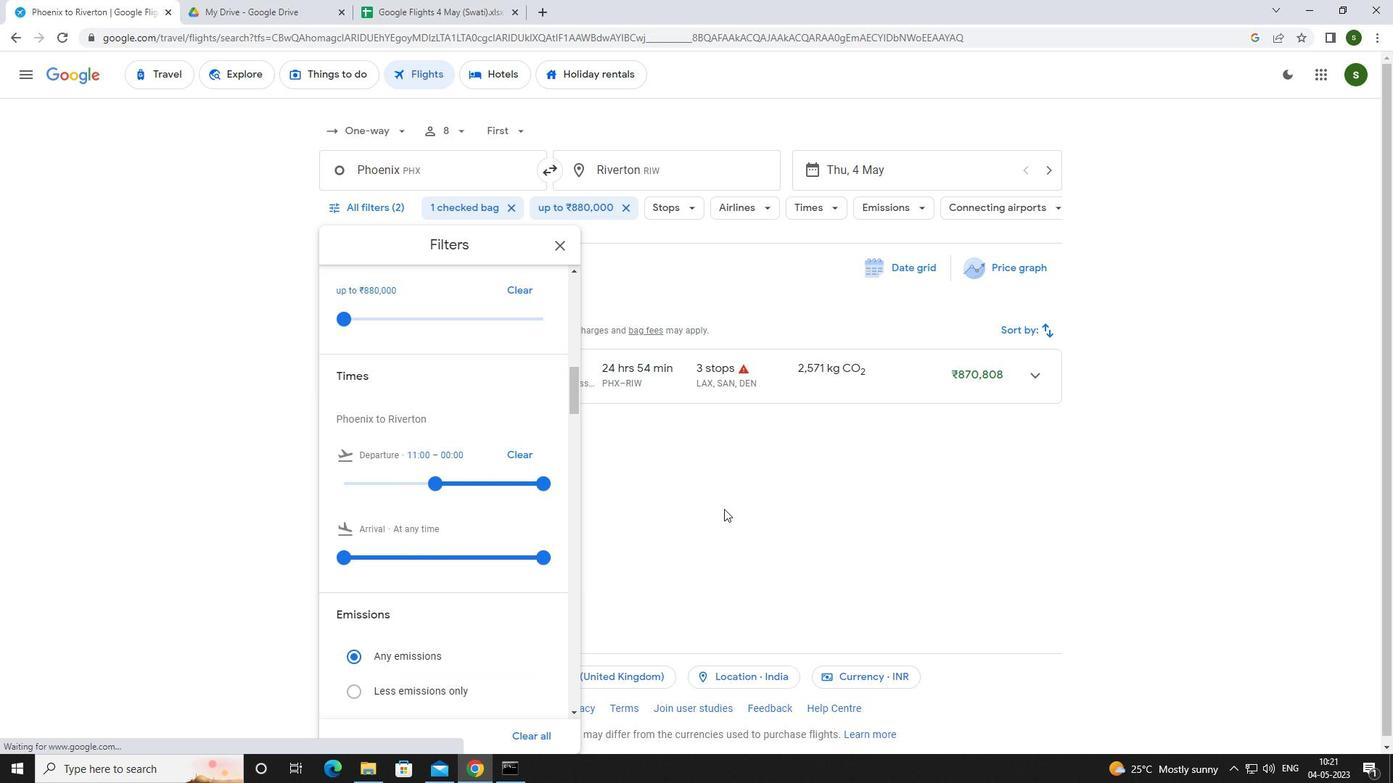 
